 Task: Find connections with filter location Kūmher with filter topic #Feminismwith filter profile language English with filter current company Merino Consulting Services with filter school College of Commerce with filter industry Specialty Trade Contractors with filter service category NotaryOnline Research with filter keywords title Graphic Designer
Action: Mouse moved to (308, 225)
Screenshot: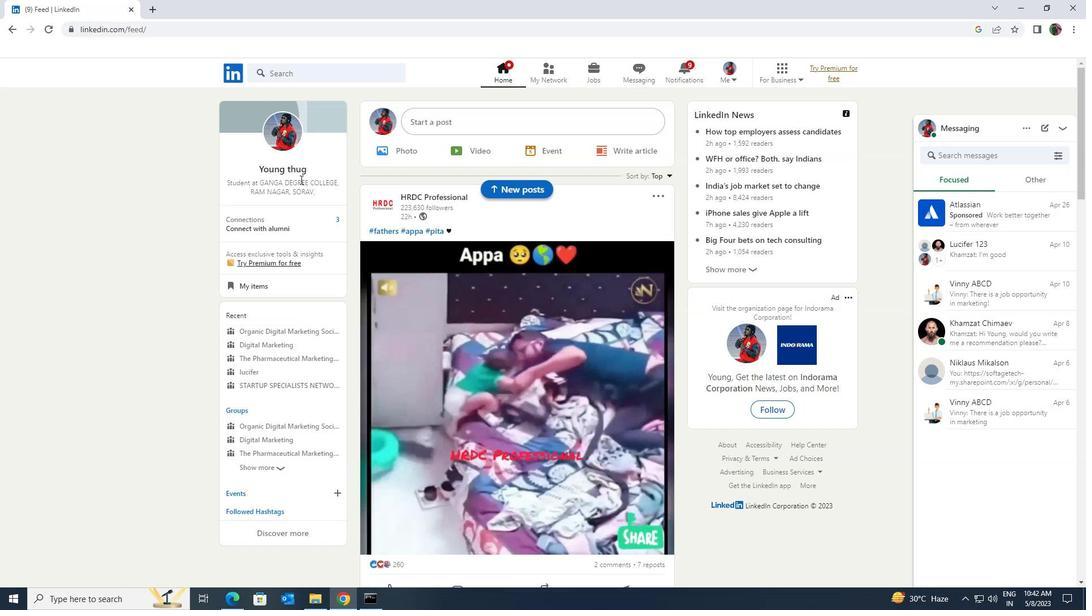 
Action: Mouse pressed left at (308, 225)
Screenshot: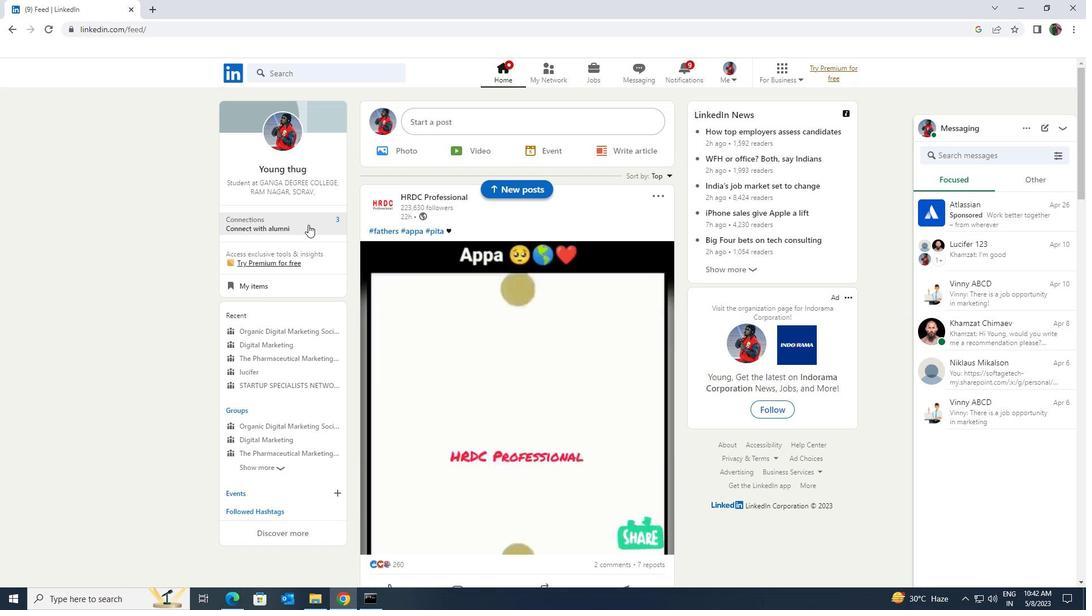 
Action: Mouse moved to (299, 141)
Screenshot: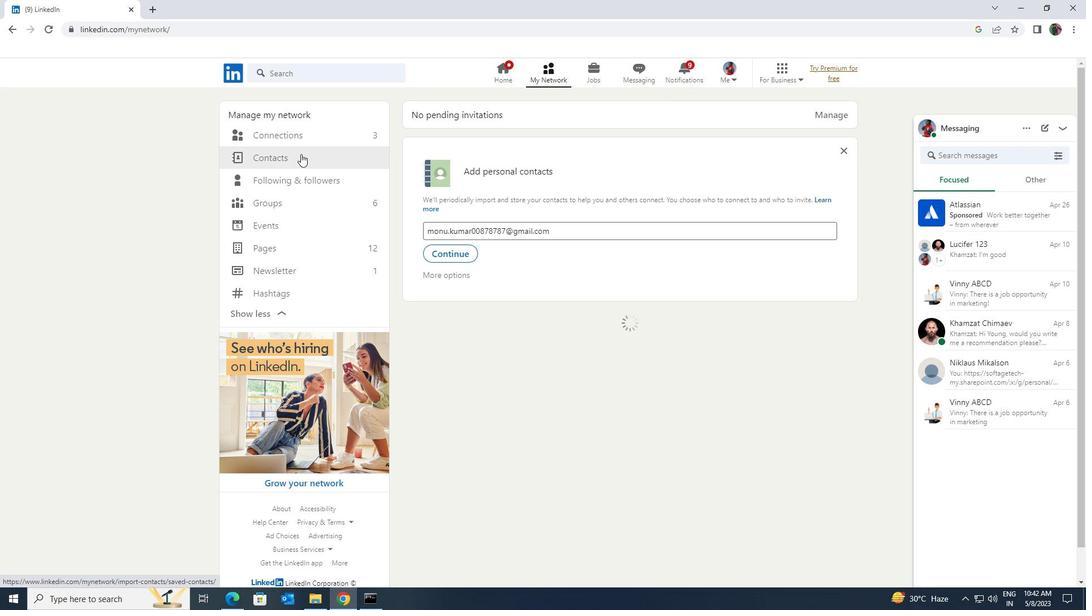 
Action: Mouse pressed left at (299, 141)
Screenshot: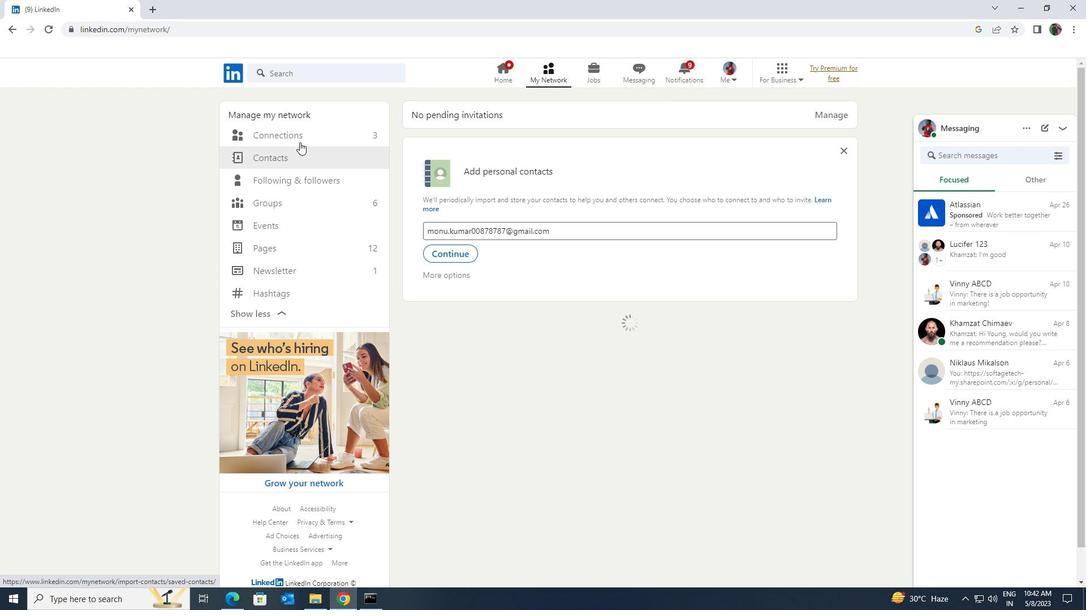 
Action: Mouse moved to (605, 140)
Screenshot: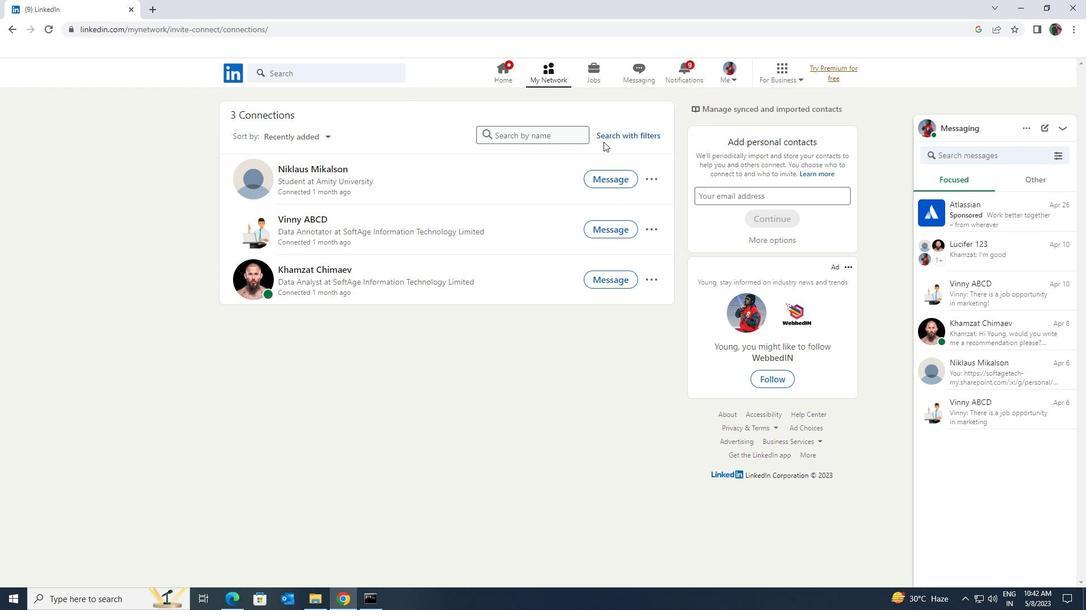 
Action: Mouse pressed left at (605, 140)
Screenshot: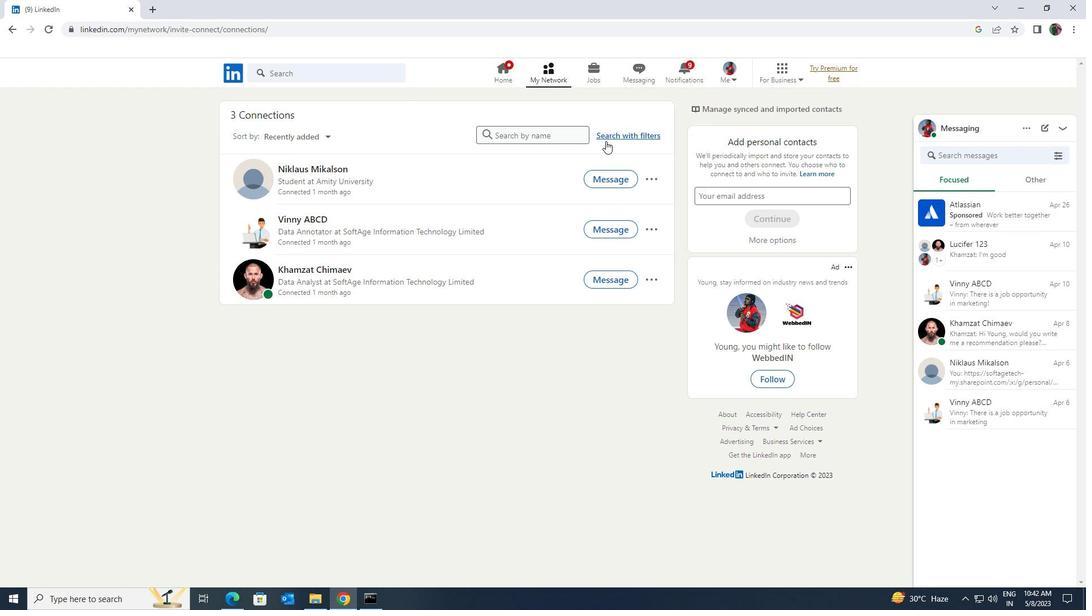 
Action: Mouse moved to (583, 109)
Screenshot: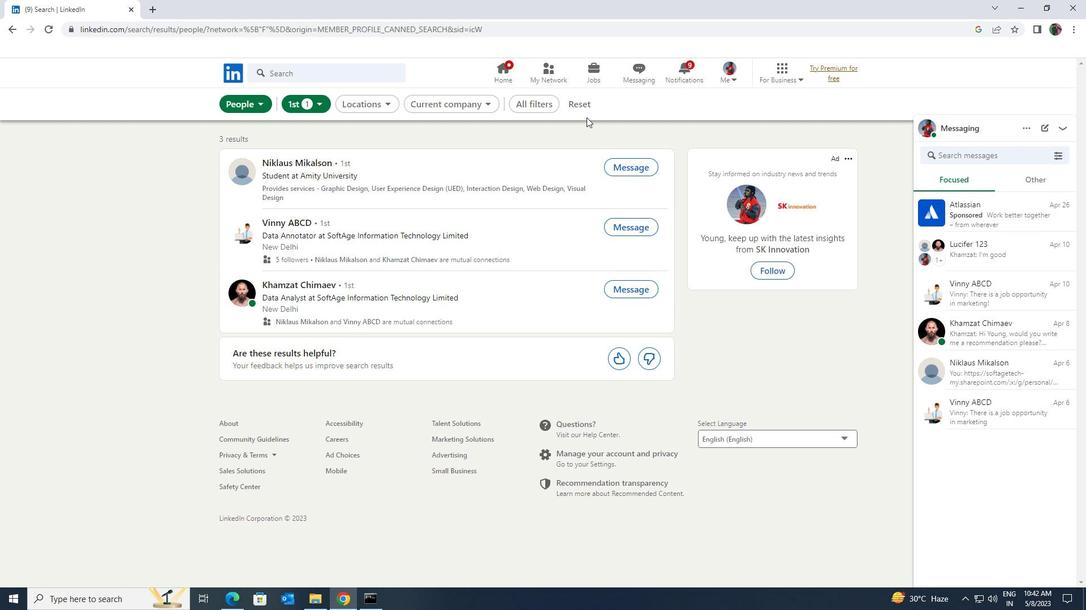 
Action: Mouse pressed left at (583, 109)
Screenshot: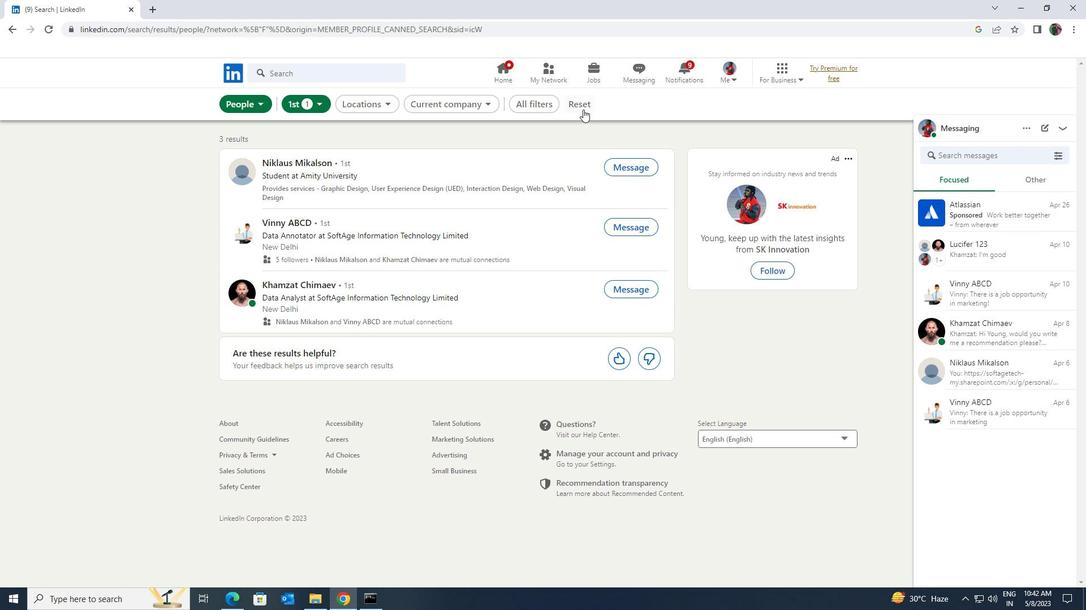 
Action: Mouse moved to (573, 108)
Screenshot: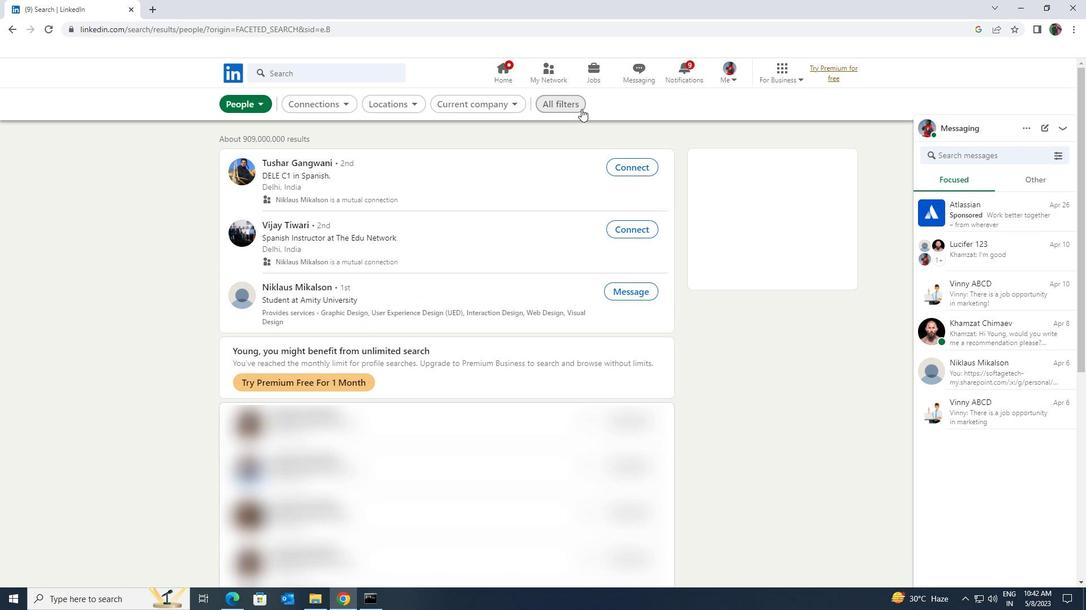 
Action: Mouse pressed left at (573, 108)
Screenshot: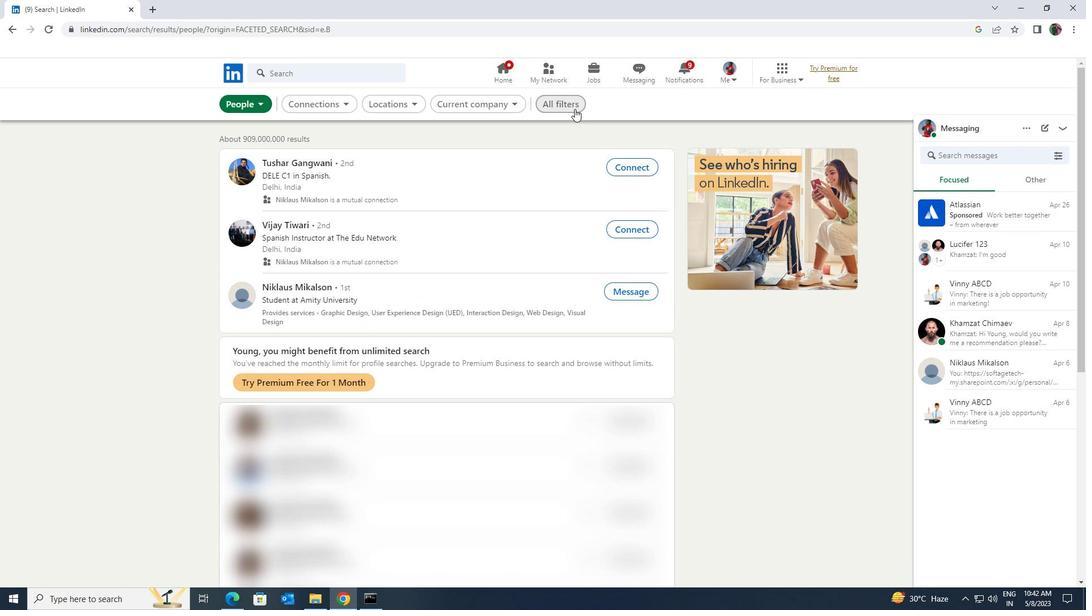 
Action: Mouse moved to (962, 449)
Screenshot: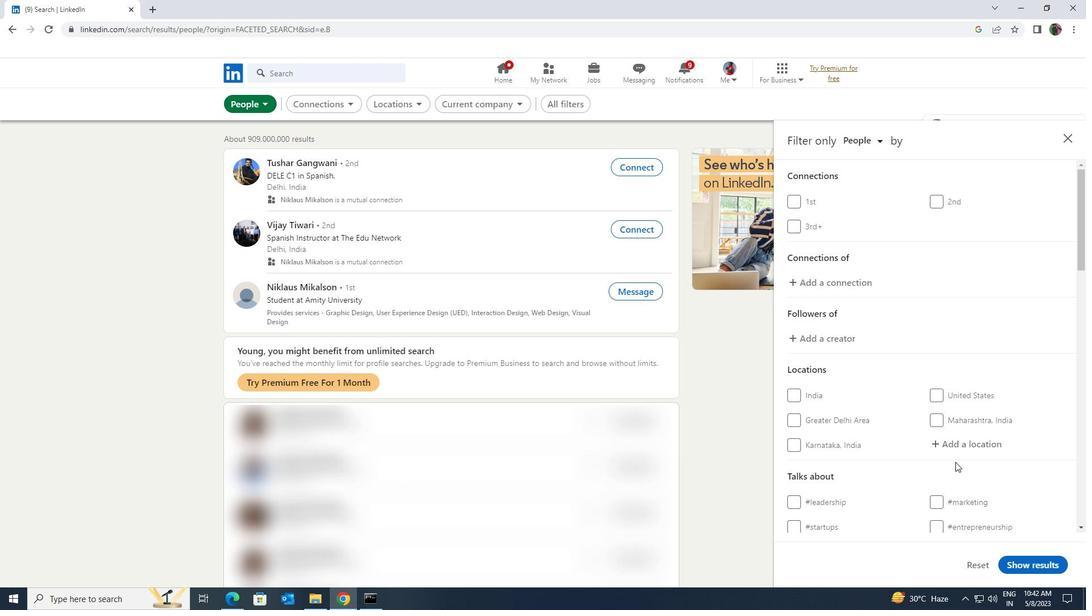 
Action: Mouse pressed left at (962, 449)
Screenshot: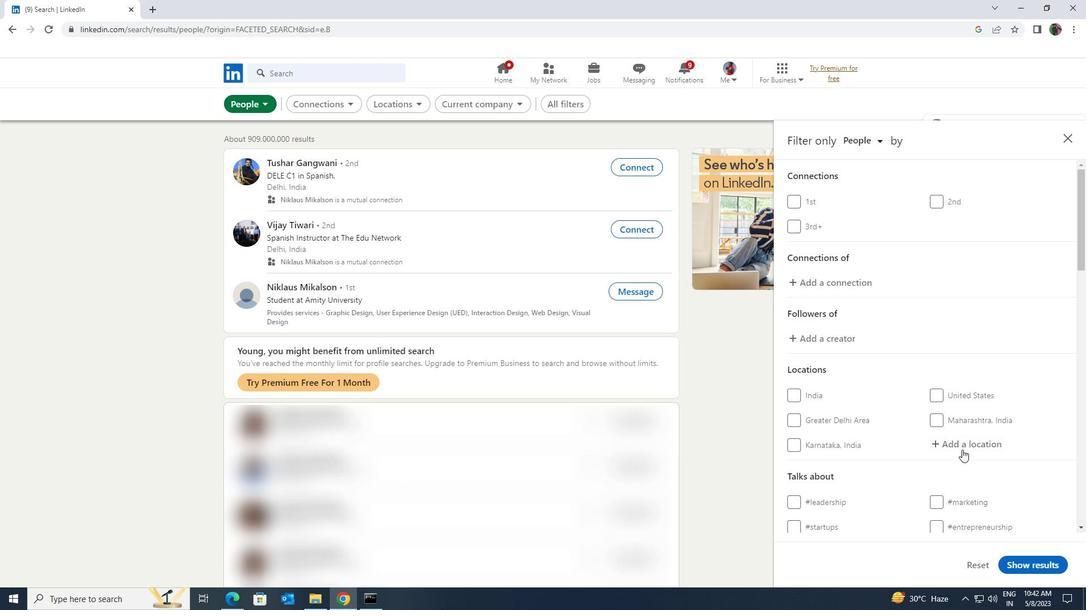 
Action: Mouse moved to (963, 449)
Screenshot: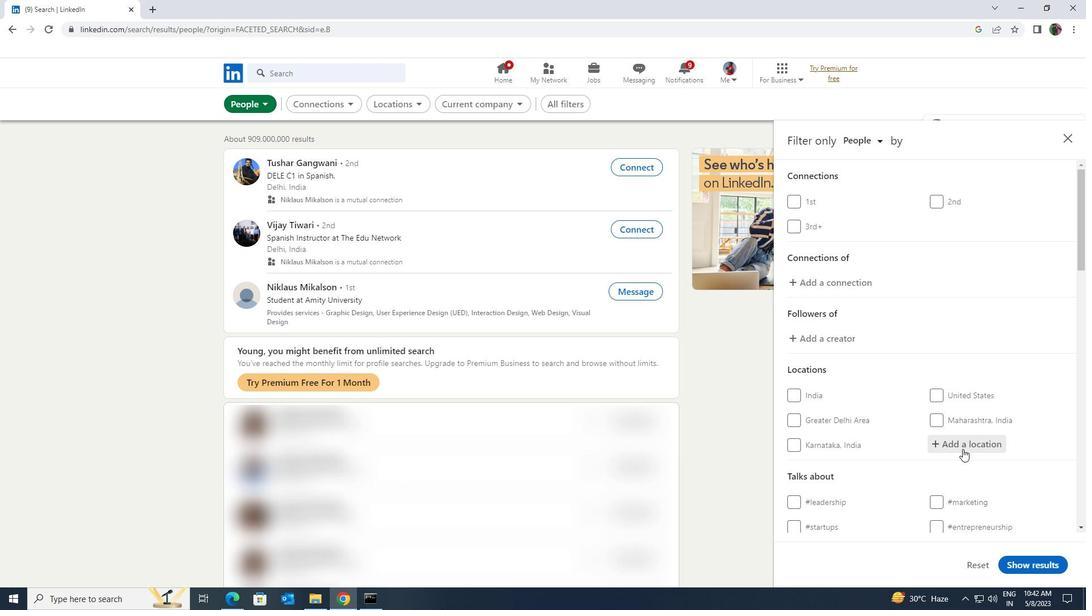 
Action: Key pressed <Key.shift>KUMHER
Screenshot: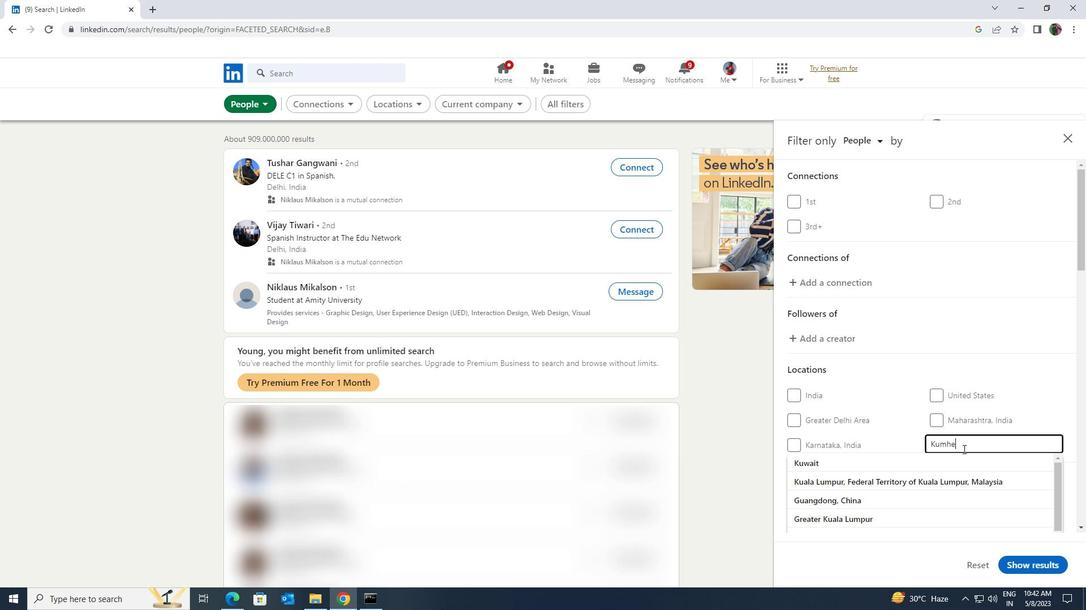 
Action: Mouse moved to (959, 466)
Screenshot: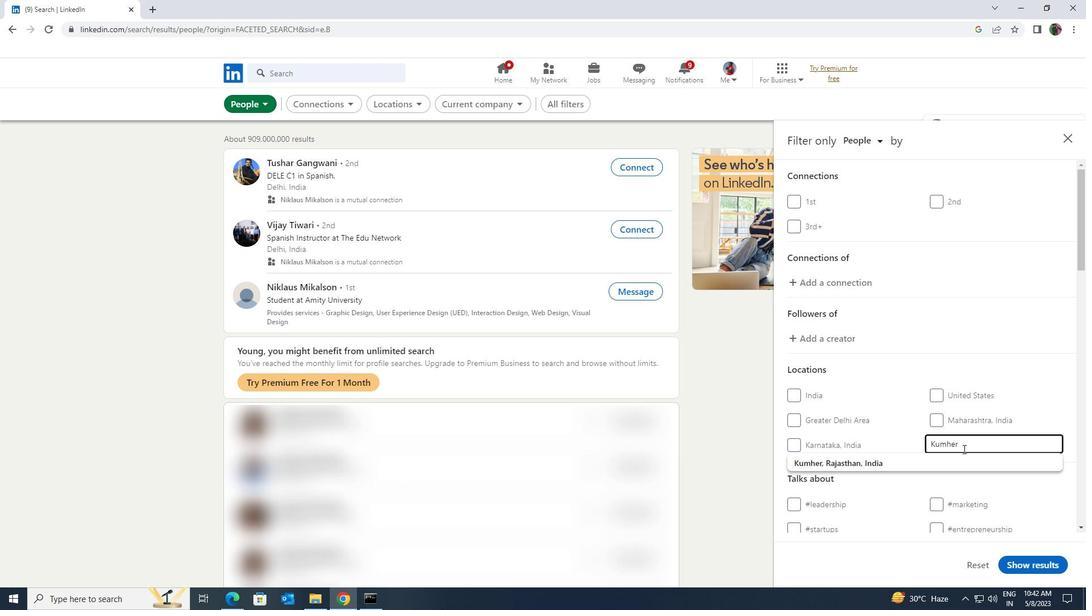 
Action: Mouse pressed left at (959, 466)
Screenshot: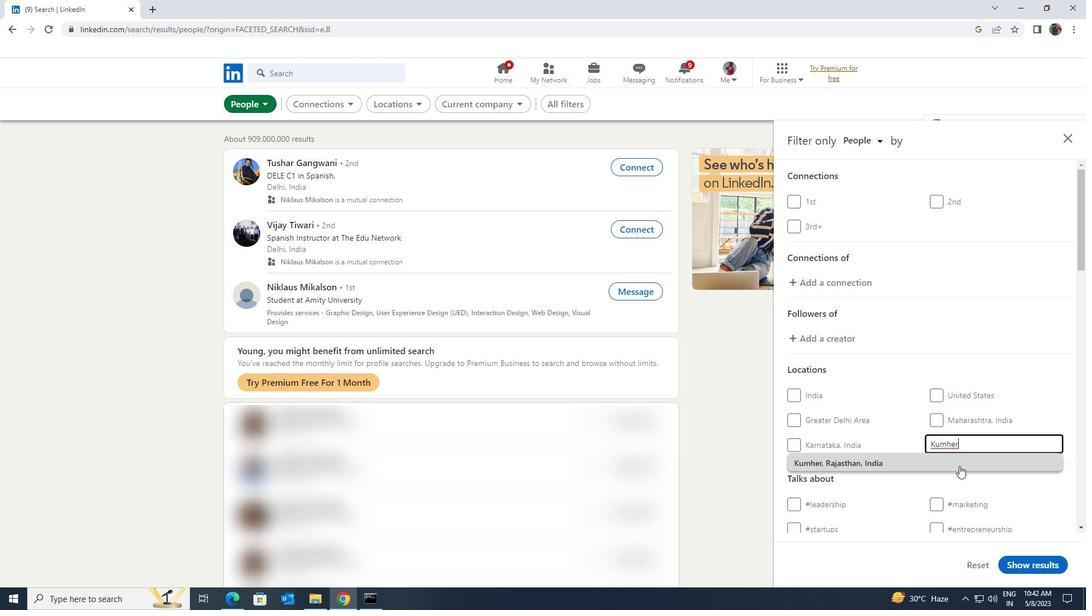 
Action: Mouse moved to (960, 467)
Screenshot: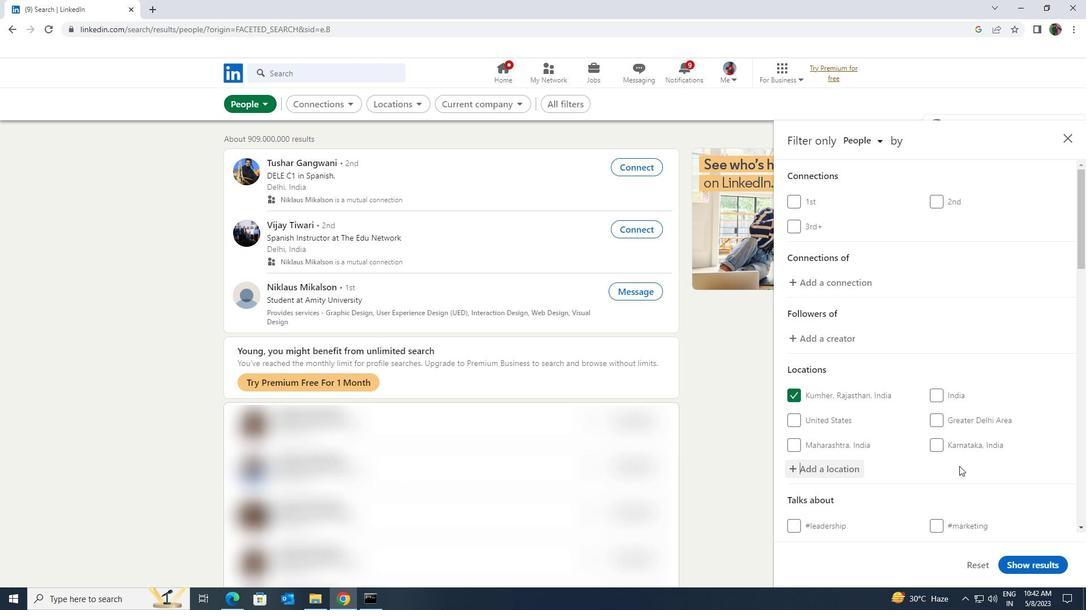 
Action: Mouse scrolled (960, 466) with delta (0, 0)
Screenshot: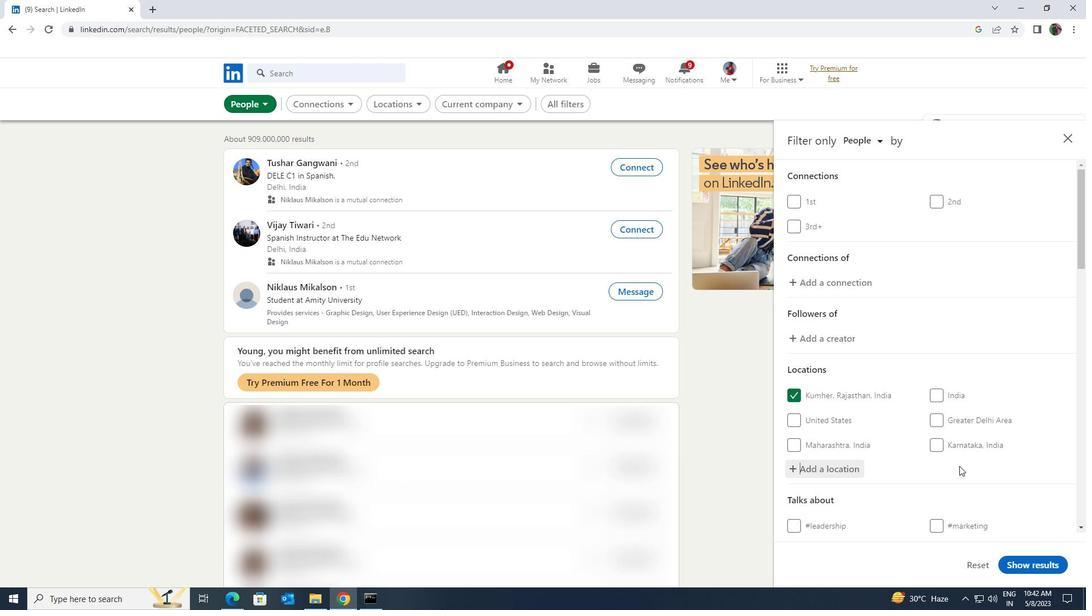 
Action: Mouse scrolled (960, 466) with delta (0, 0)
Screenshot: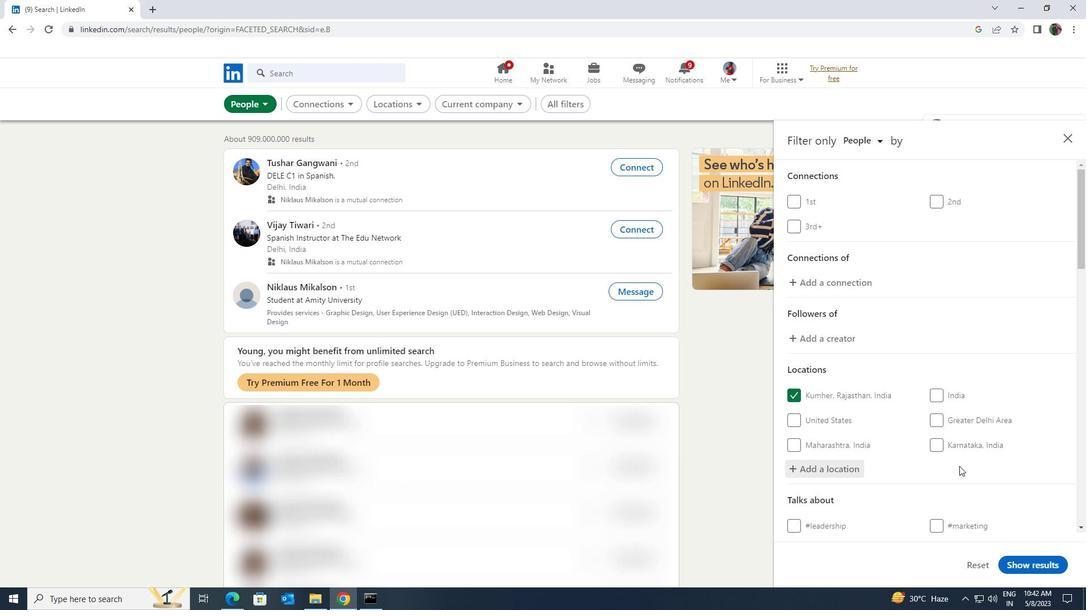 
Action: Mouse moved to (961, 466)
Screenshot: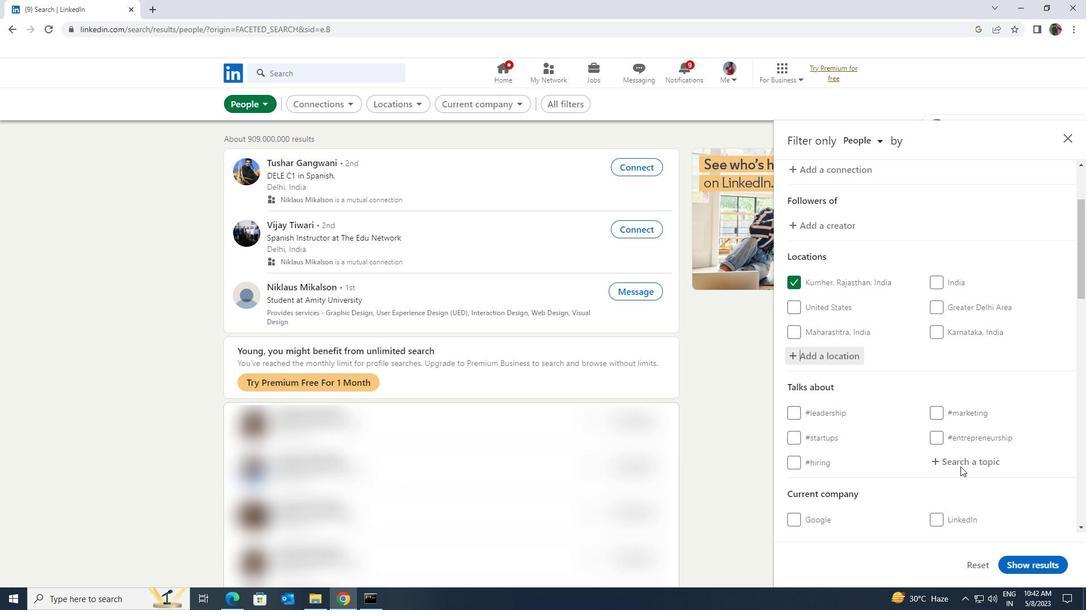 
Action: Mouse pressed left at (961, 466)
Screenshot: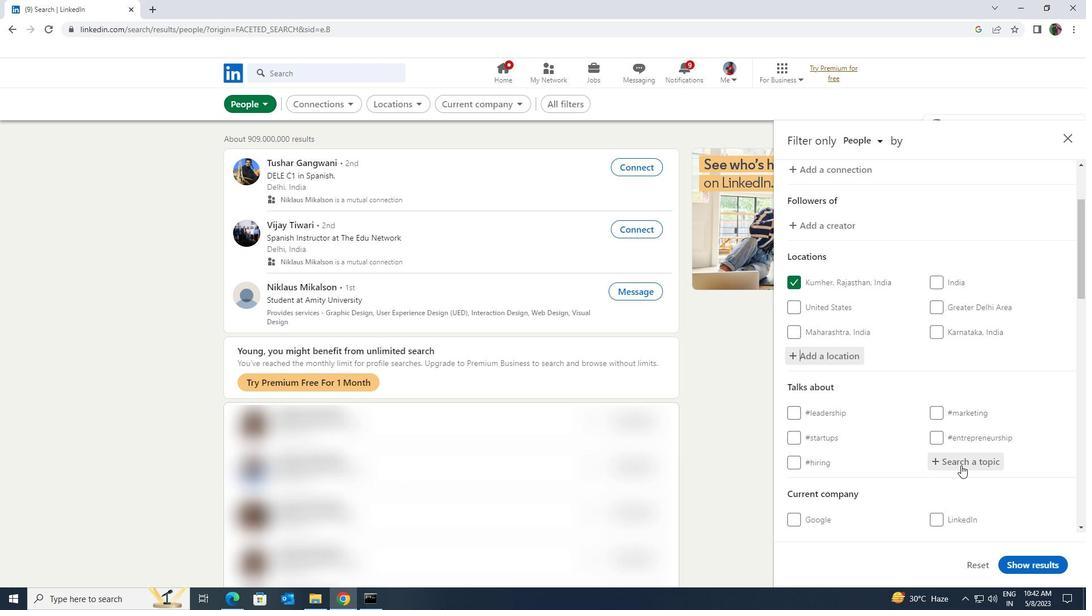 
Action: Key pressed <Key.shift><Key.shift><Key.shift><Key.shift><Key.shift><Key.shift><Key.shift><Key.shift><Key.shift>FEMINISM
Screenshot: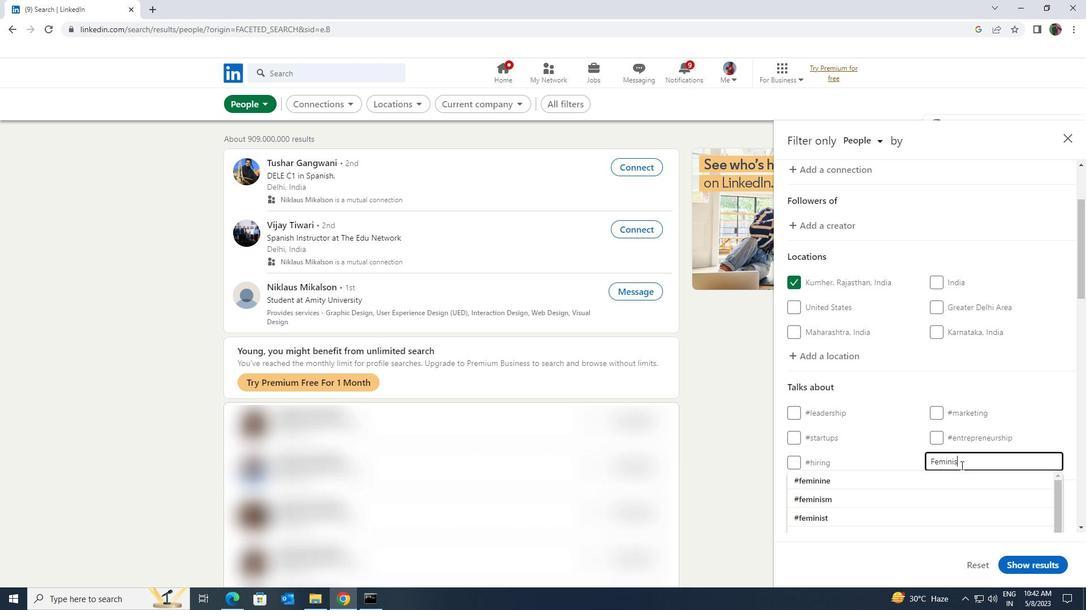 
Action: Mouse moved to (960, 472)
Screenshot: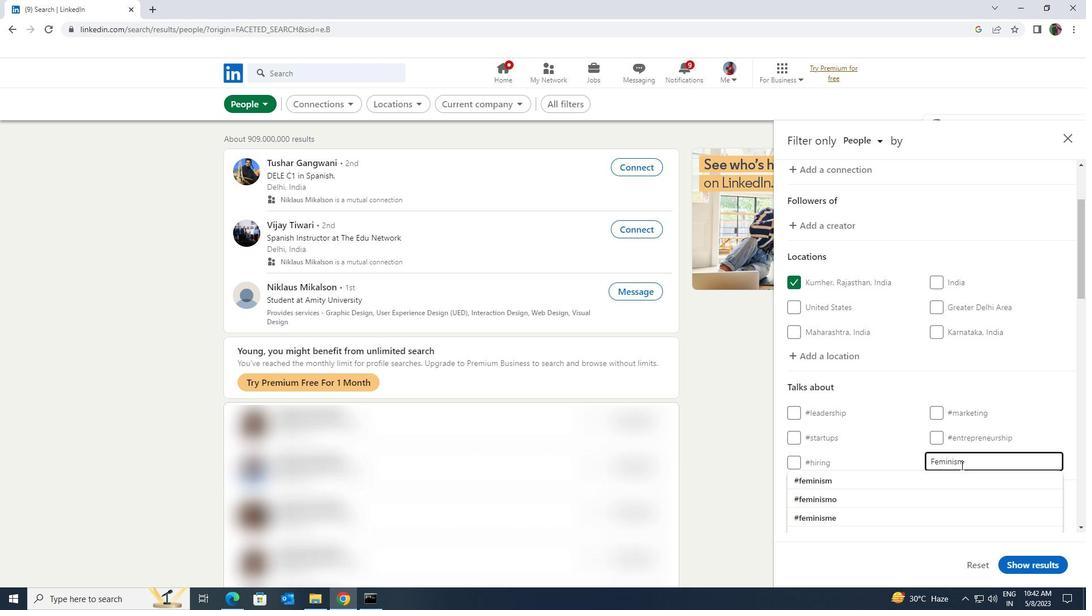 
Action: Mouse pressed left at (960, 472)
Screenshot: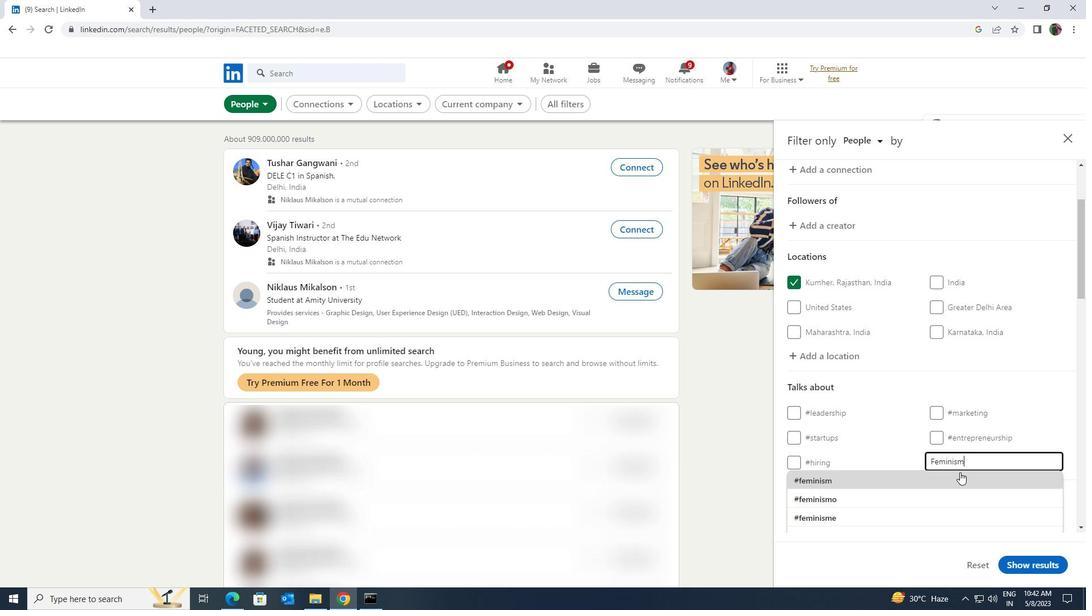 
Action: Mouse scrolled (960, 472) with delta (0, 0)
Screenshot: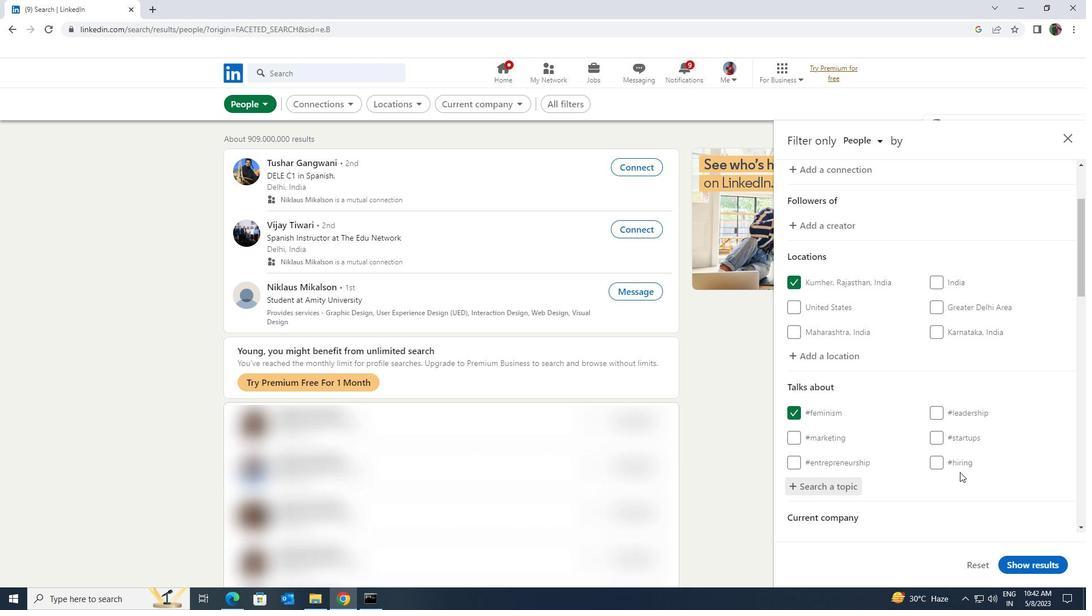 
Action: Mouse scrolled (960, 472) with delta (0, 0)
Screenshot: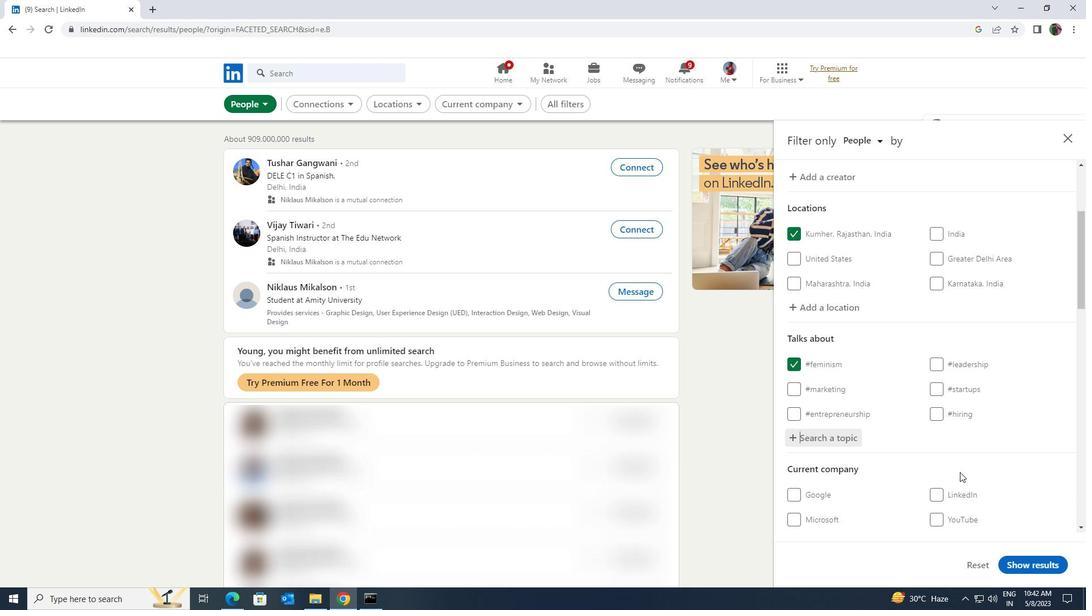 
Action: Mouse scrolled (960, 472) with delta (0, 0)
Screenshot: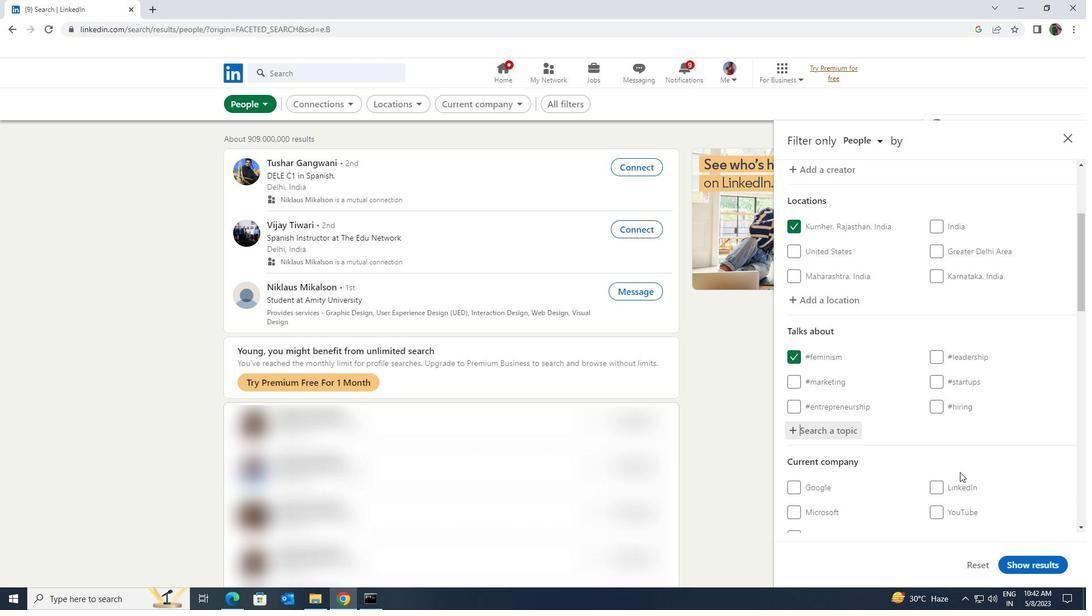 
Action: Mouse scrolled (960, 472) with delta (0, 0)
Screenshot: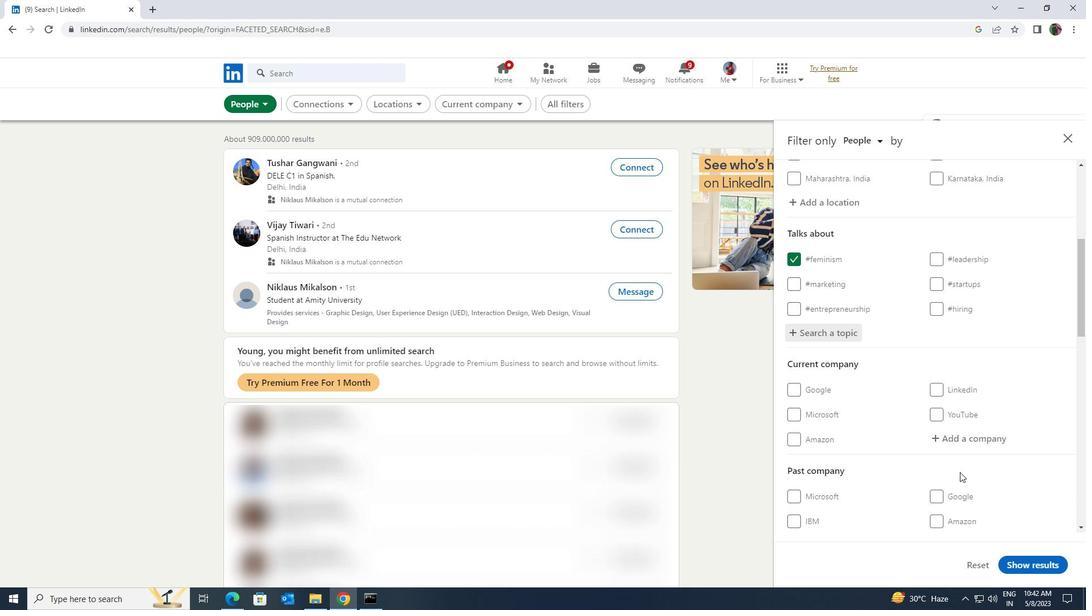
Action: Mouse scrolled (960, 472) with delta (0, 0)
Screenshot: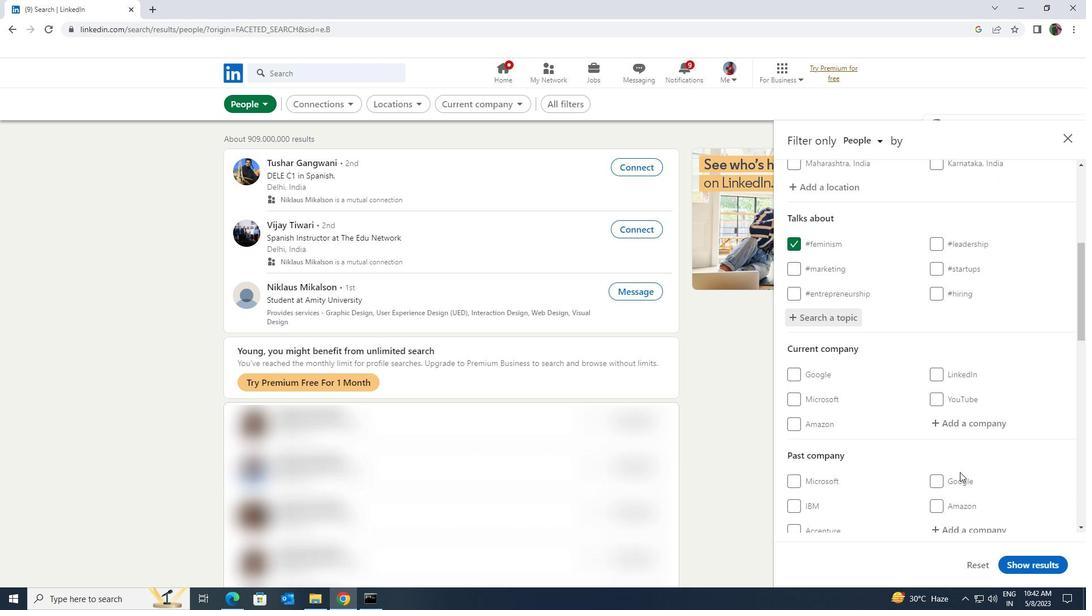 
Action: Mouse scrolled (960, 472) with delta (0, 0)
Screenshot: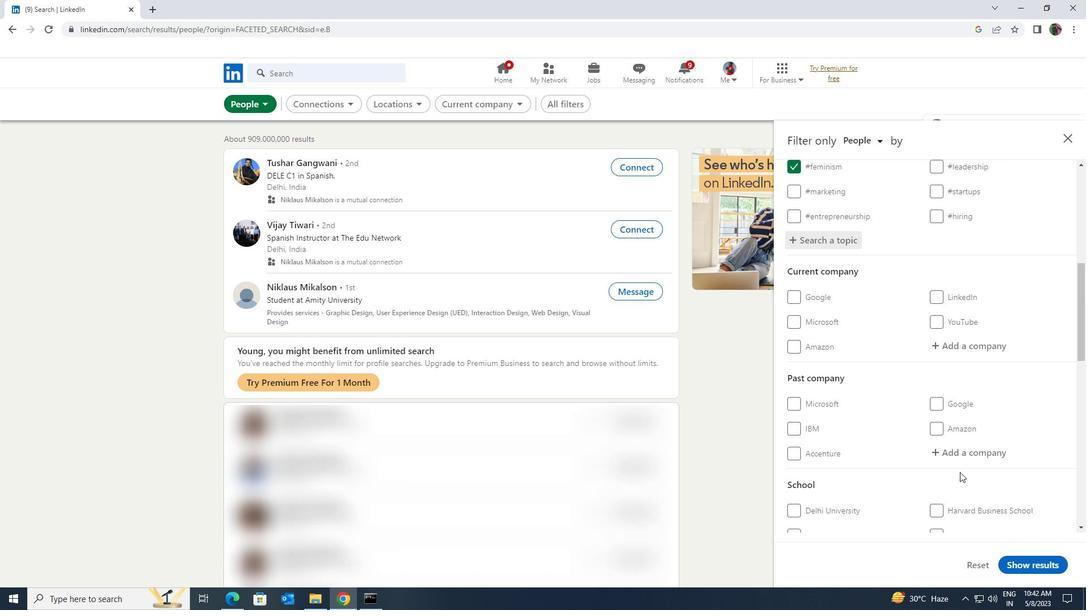 
Action: Mouse scrolled (960, 472) with delta (0, 0)
Screenshot: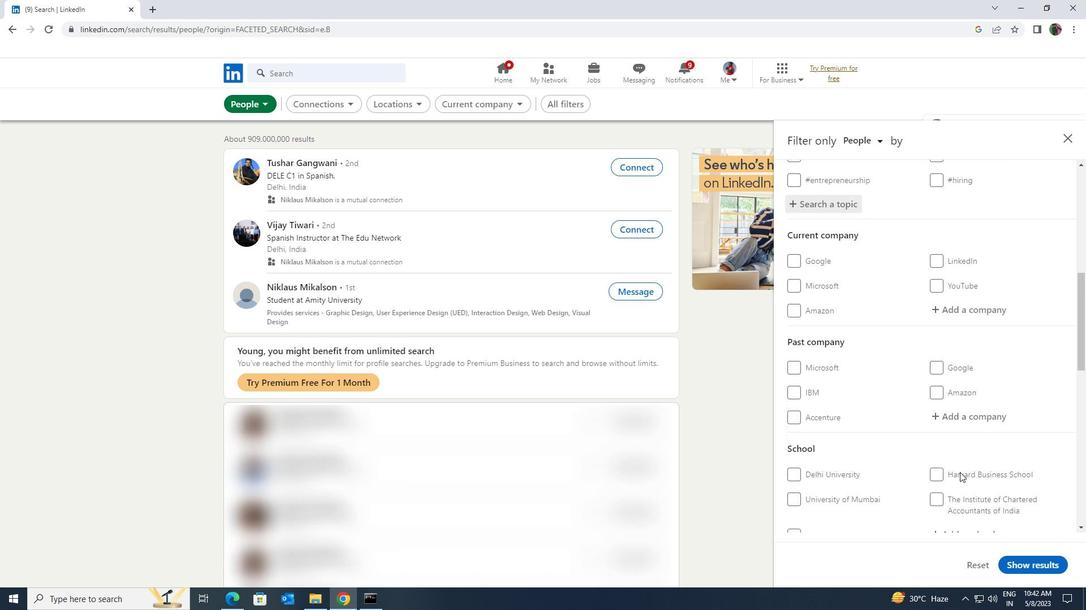
Action: Mouse scrolled (960, 472) with delta (0, 0)
Screenshot: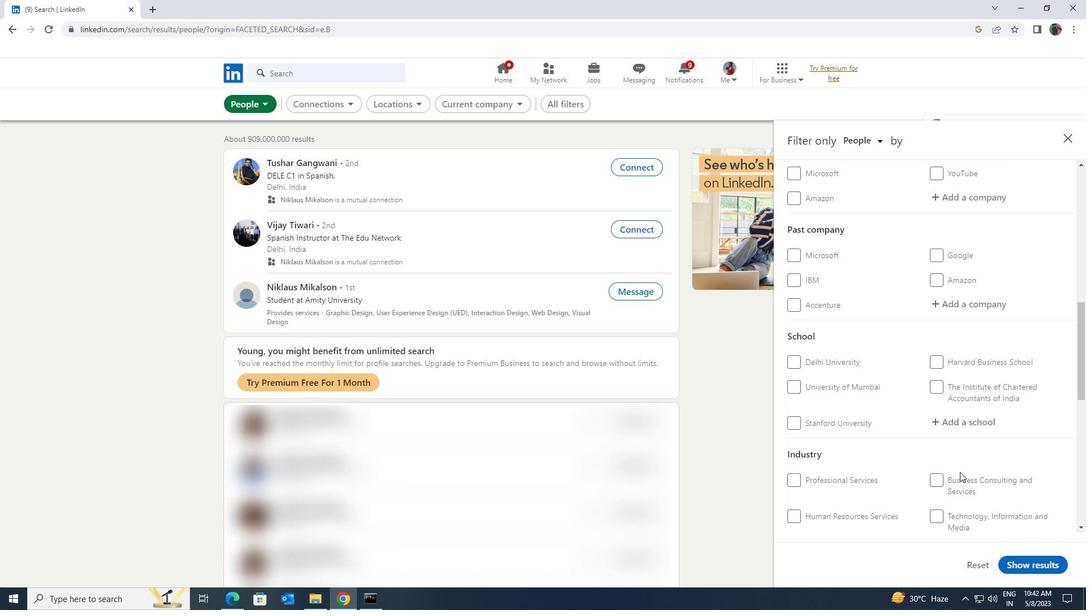 
Action: Mouse scrolled (960, 472) with delta (0, 0)
Screenshot: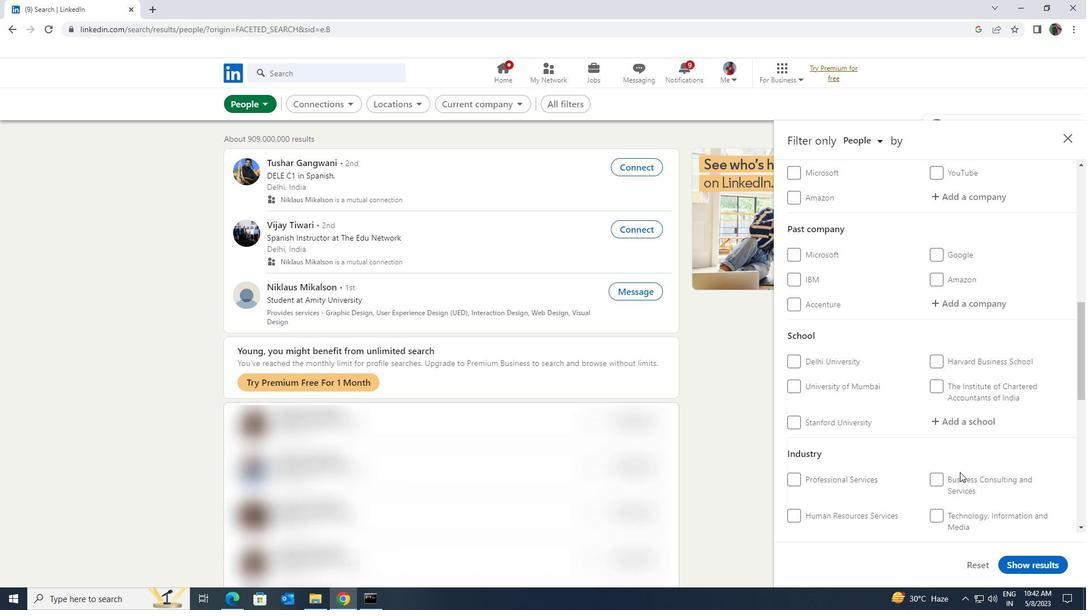 
Action: Mouse scrolled (960, 472) with delta (0, 0)
Screenshot: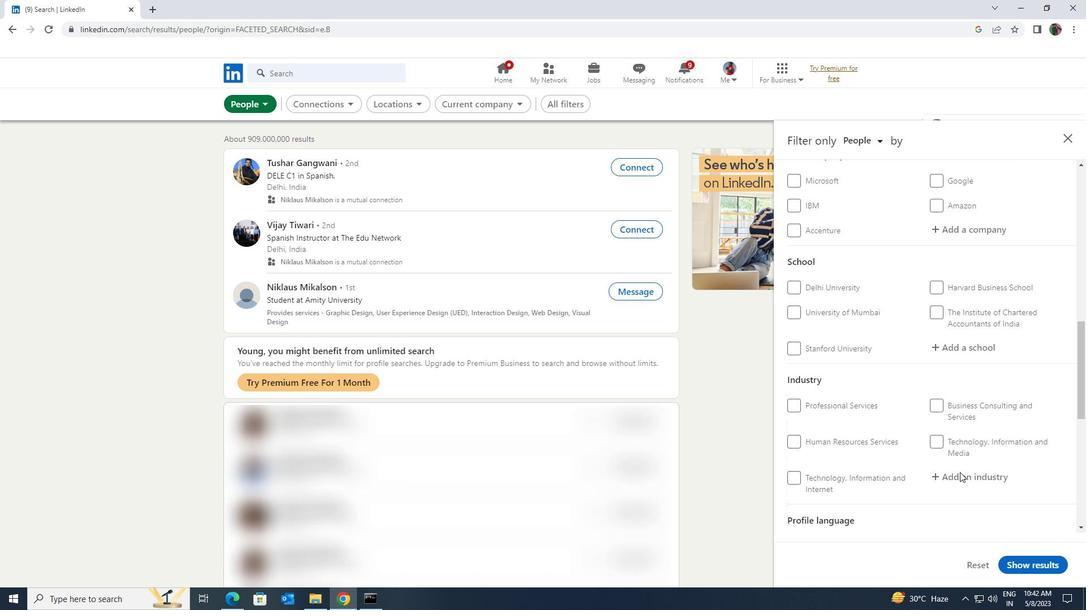 
Action: Mouse moved to (831, 452)
Screenshot: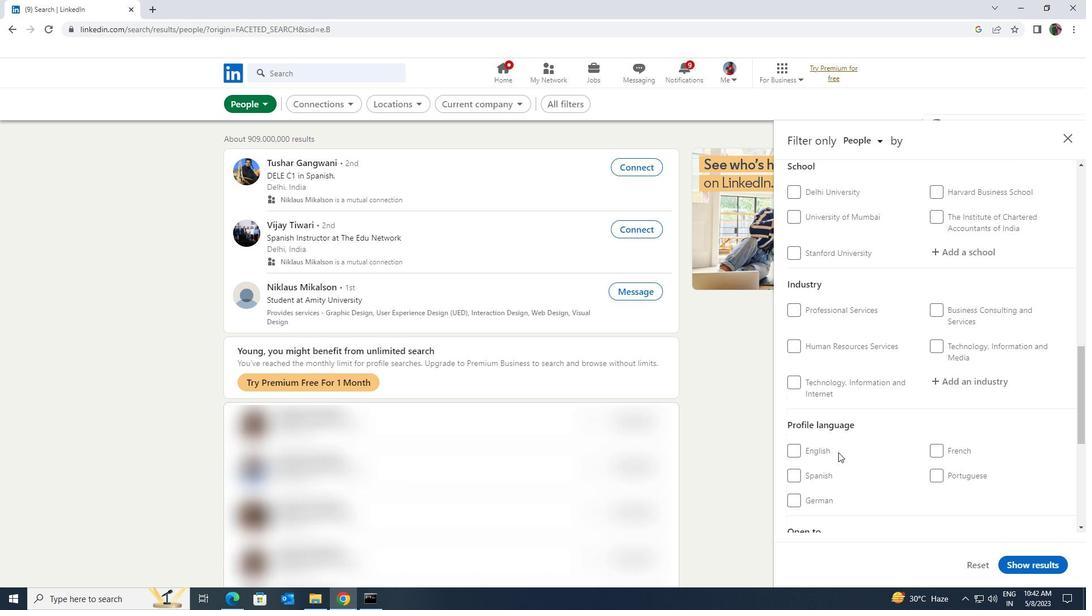 
Action: Mouse pressed left at (831, 452)
Screenshot: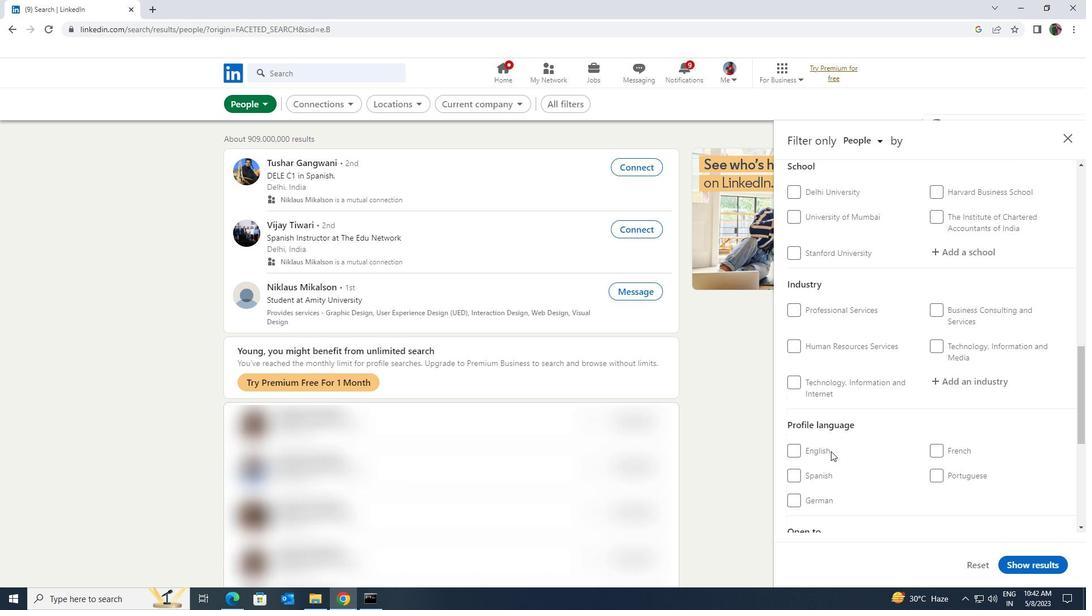 
Action: Mouse moved to (818, 452)
Screenshot: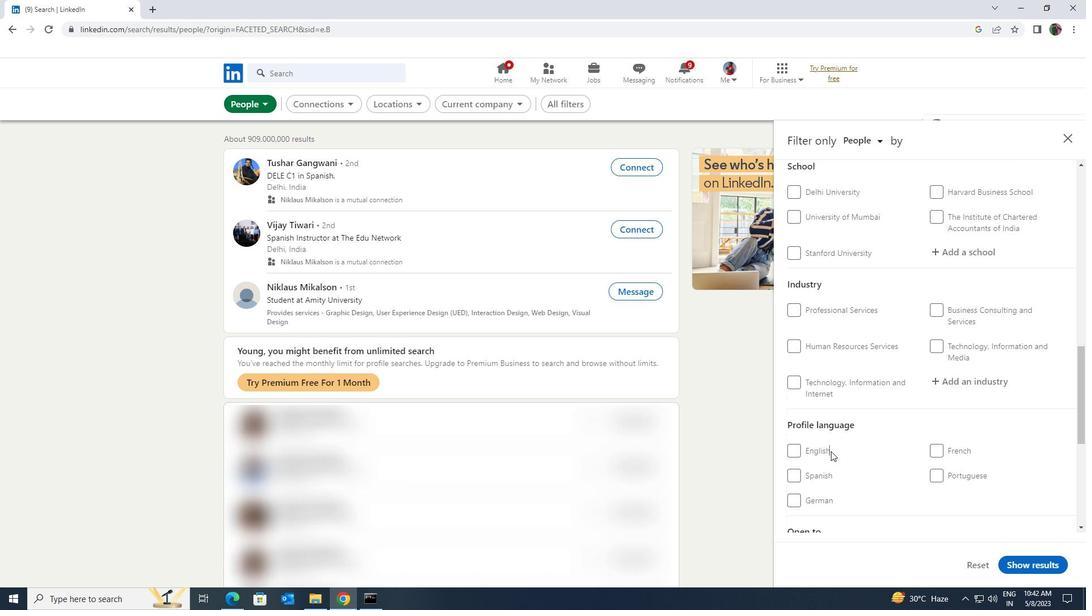 
Action: Mouse pressed left at (818, 452)
Screenshot: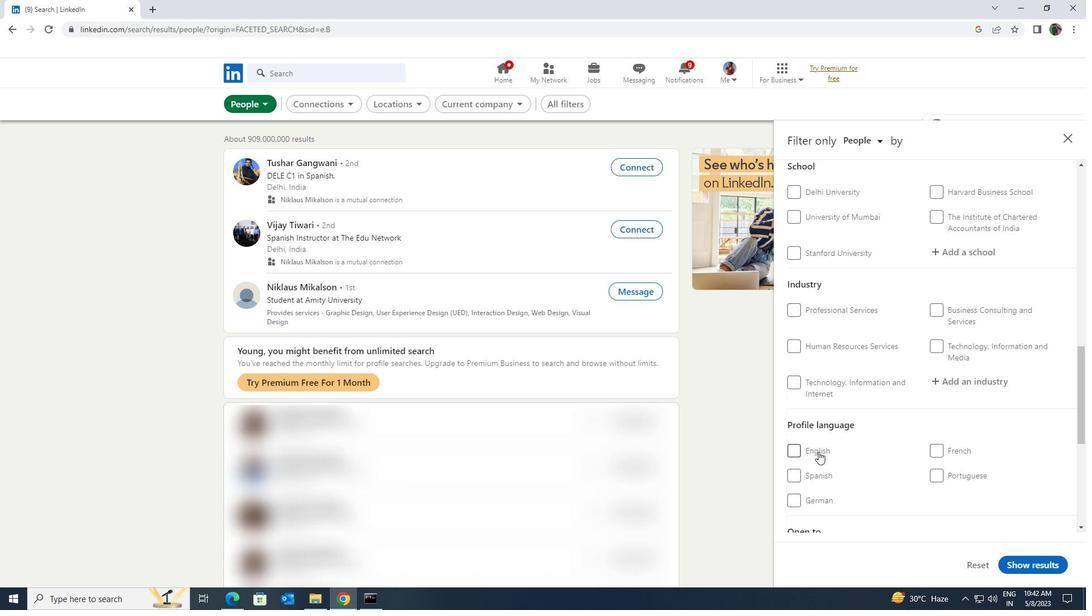 
Action: Mouse moved to (858, 459)
Screenshot: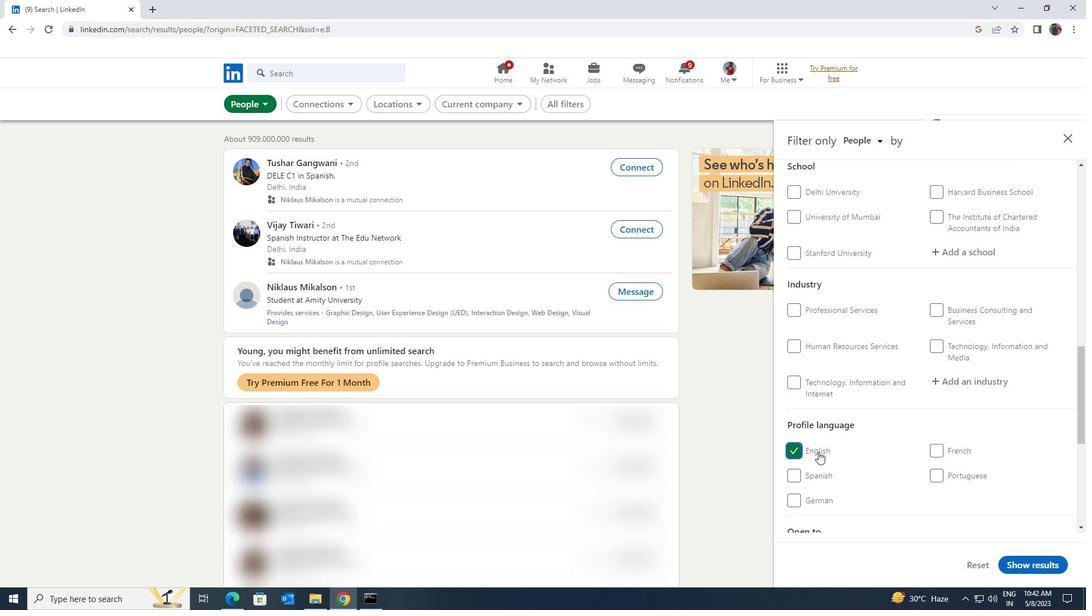 
Action: Mouse scrolled (858, 460) with delta (0, 0)
Screenshot: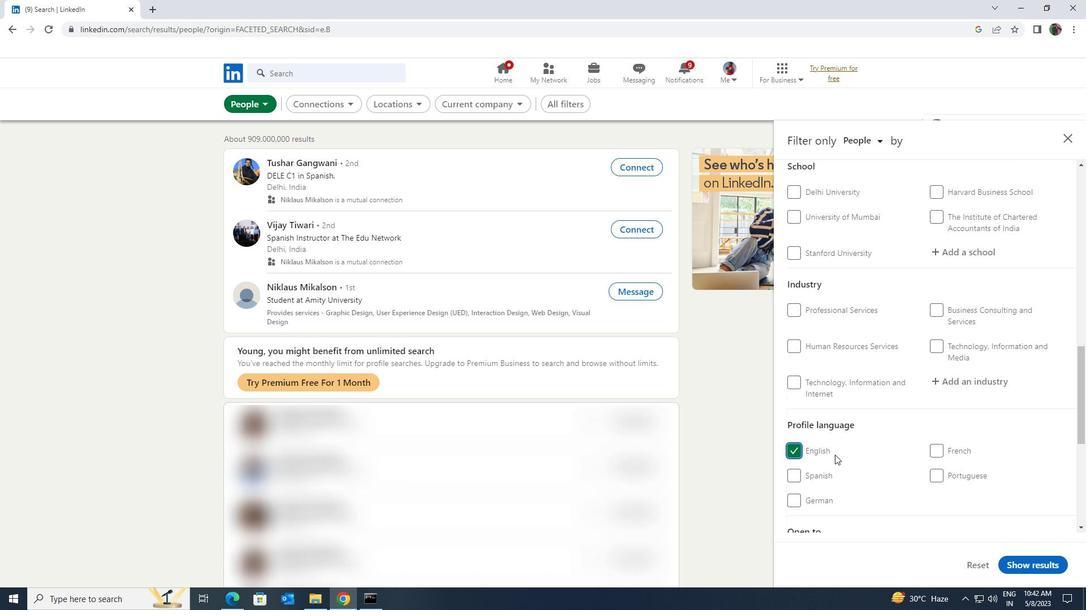 
Action: Mouse scrolled (858, 460) with delta (0, 0)
Screenshot: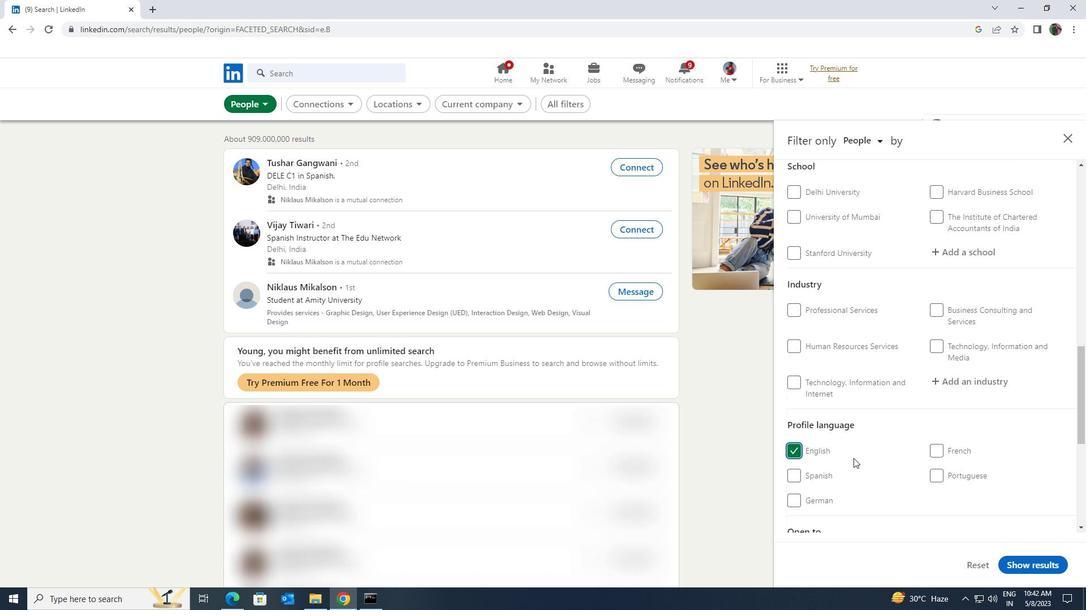 
Action: Mouse scrolled (858, 460) with delta (0, 0)
Screenshot: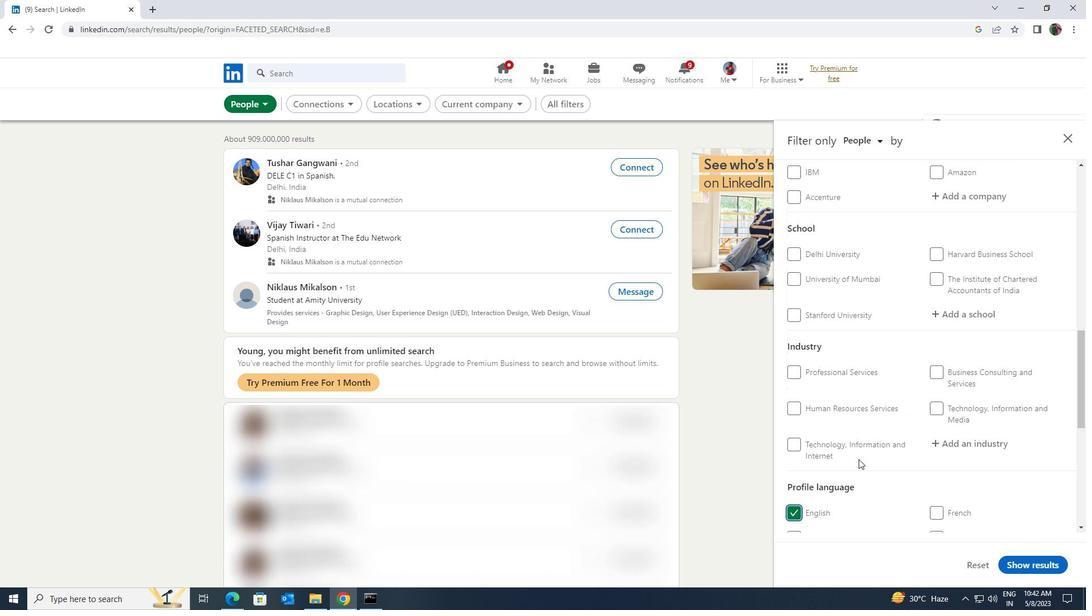 
Action: Mouse scrolled (858, 460) with delta (0, 0)
Screenshot: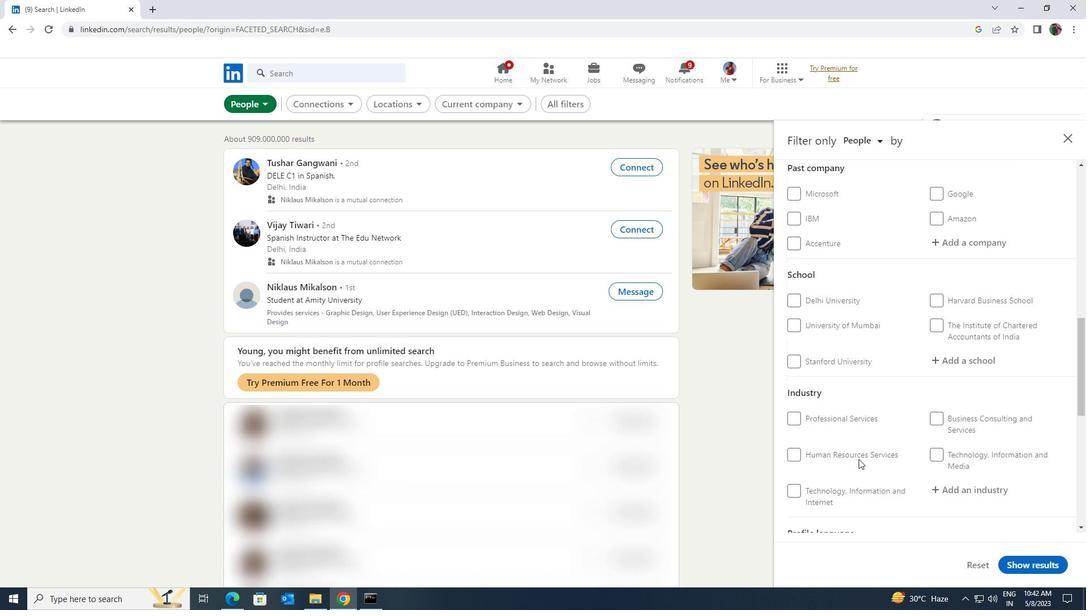 
Action: Mouse scrolled (858, 460) with delta (0, 0)
Screenshot: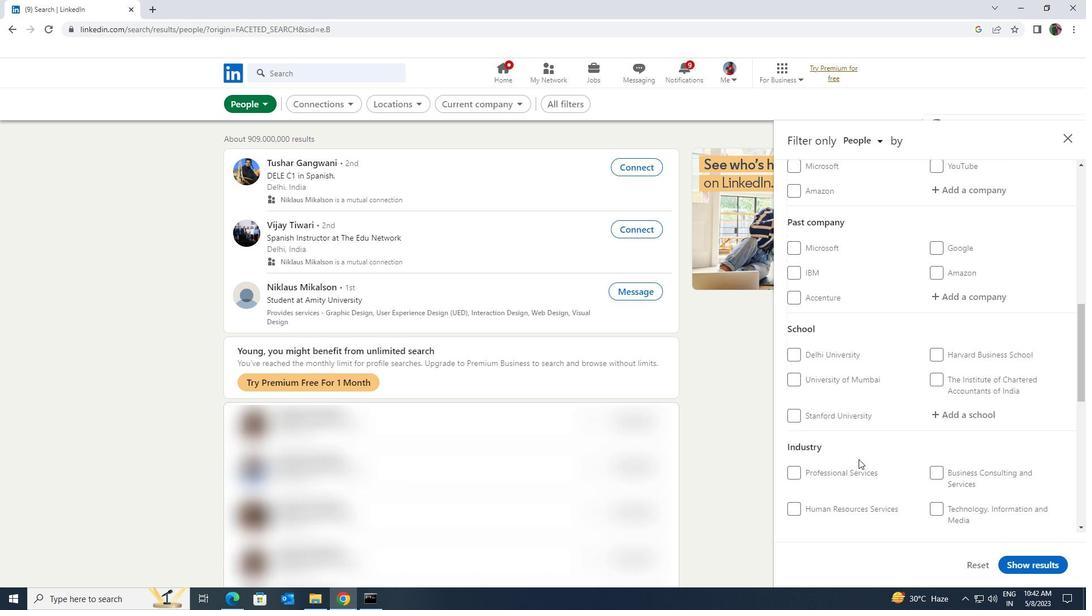 
Action: Mouse scrolled (858, 460) with delta (0, 0)
Screenshot: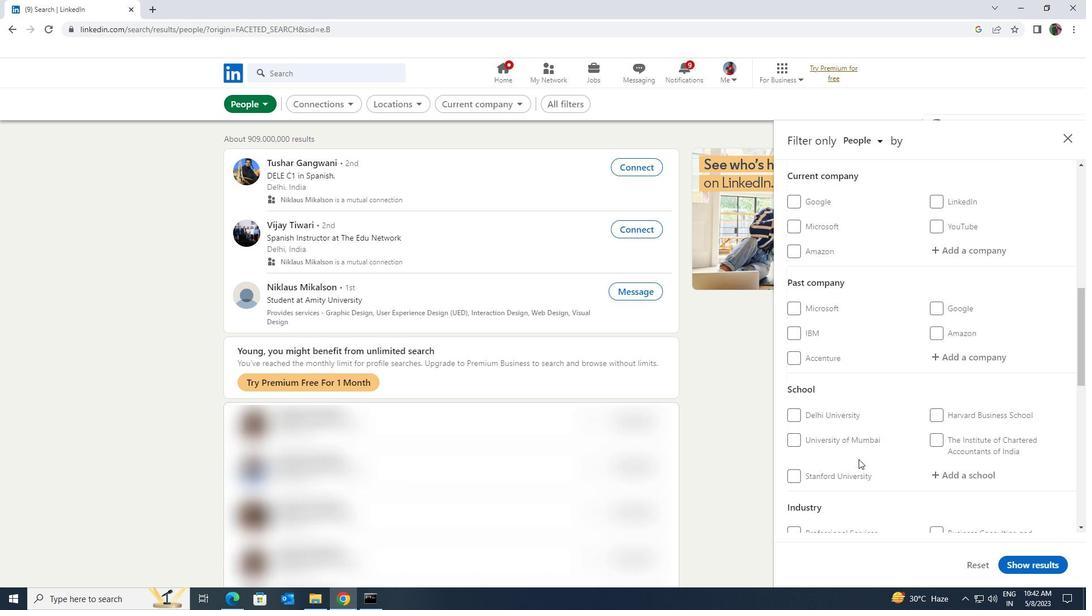 
Action: Mouse scrolled (858, 460) with delta (0, 0)
Screenshot: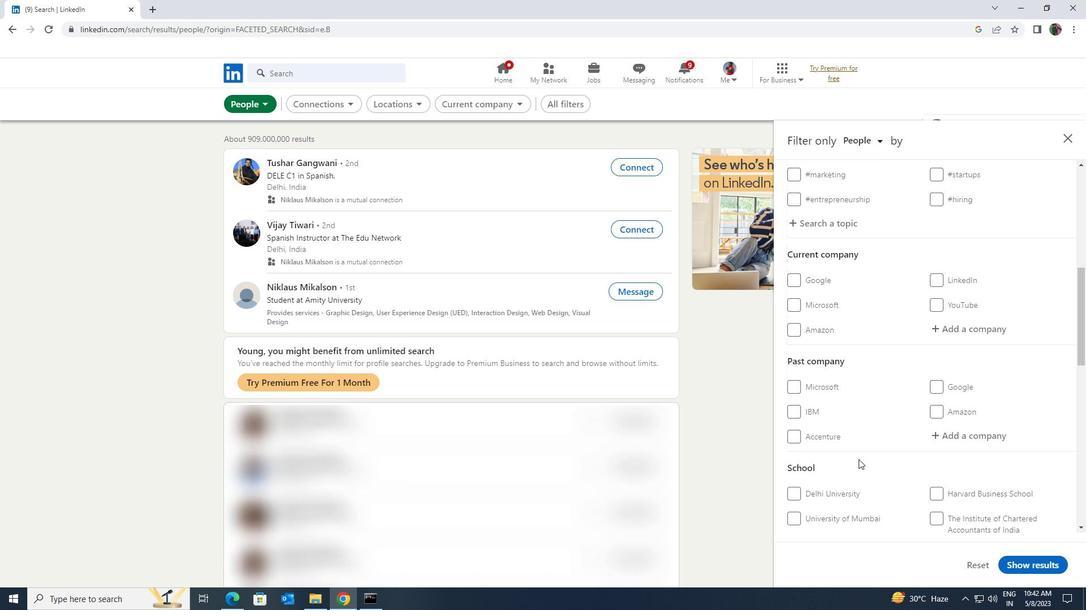 
Action: Mouse moved to (952, 427)
Screenshot: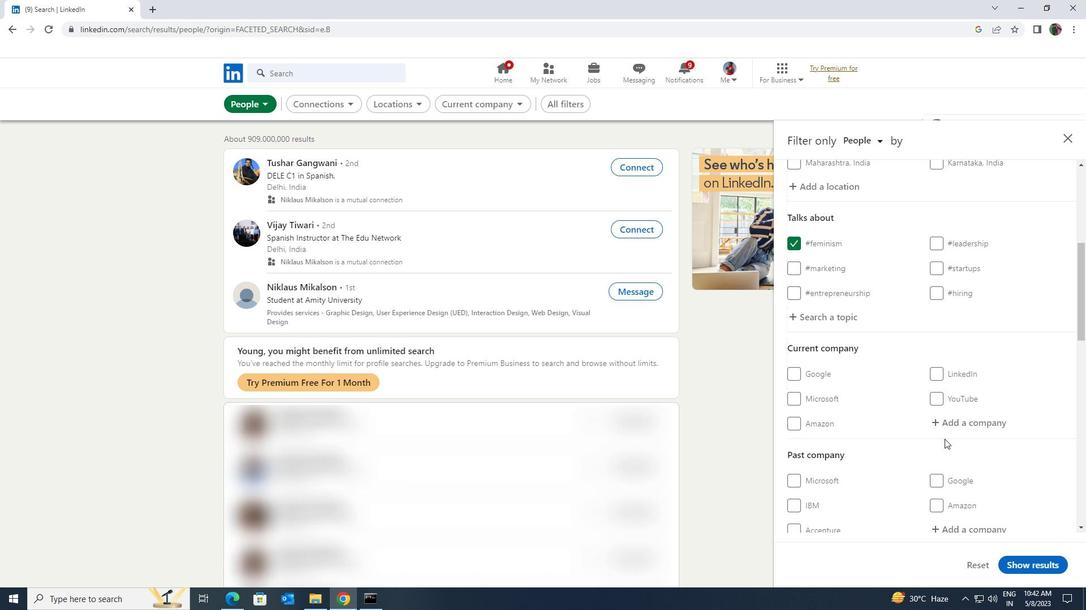 
Action: Mouse pressed left at (952, 427)
Screenshot: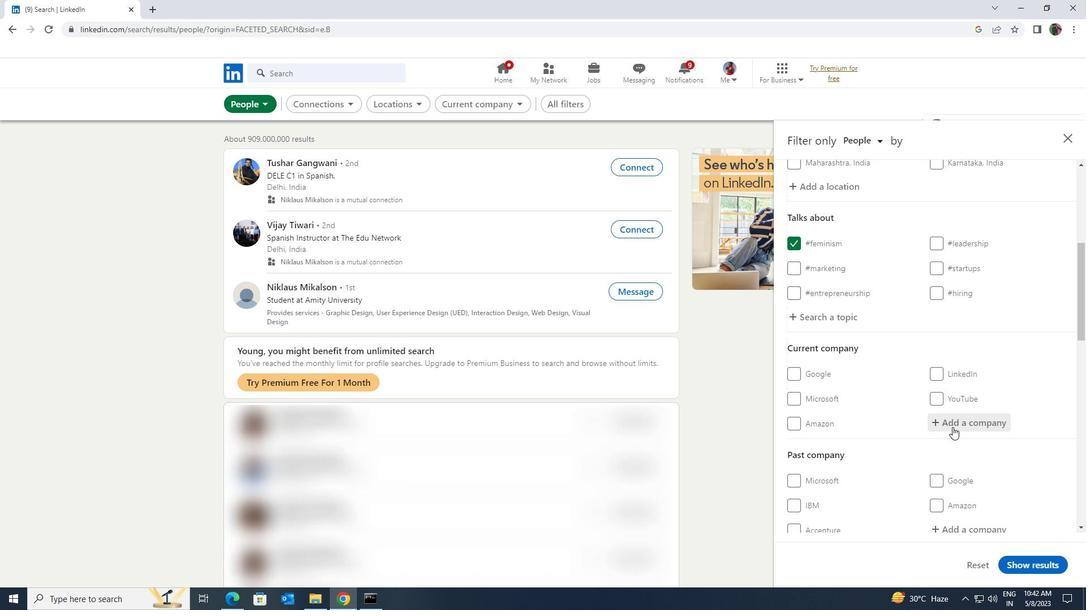 
Action: Key pressed <Key.shift><Key.shift><Key.shift><Key.shift>MERINO<Key.space><Key.shift>CON
Screenshot: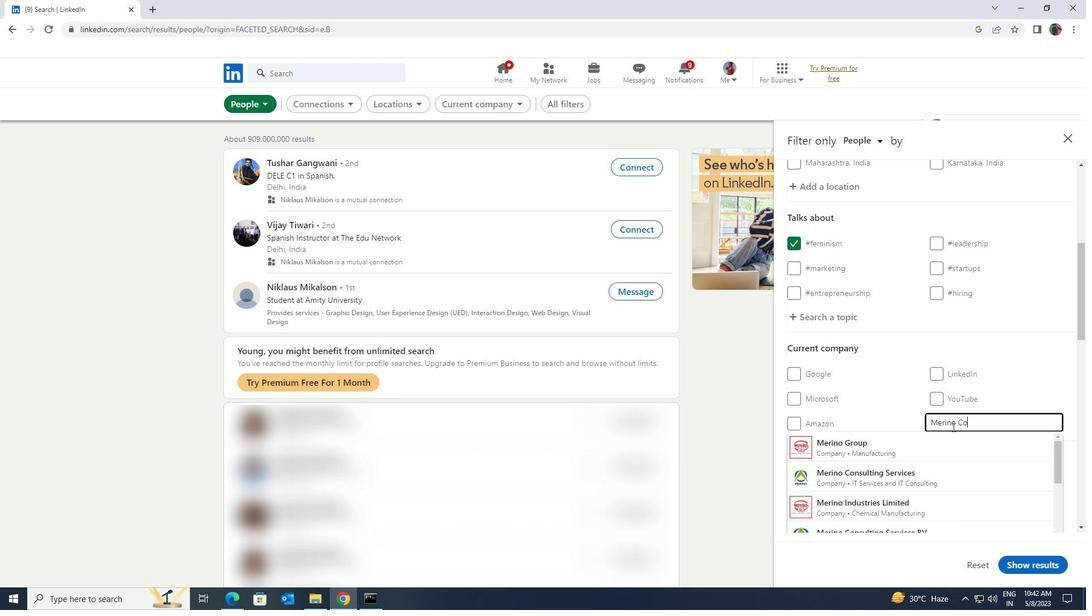 
Action: Mouse moved to (950, 441)
Screenshot: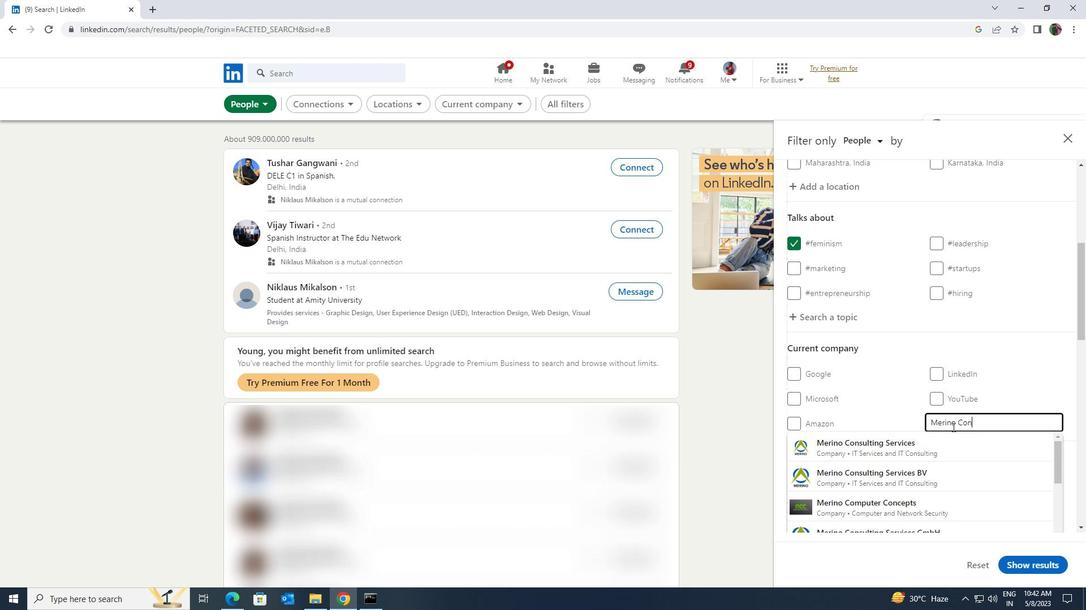 
Action: Mouse pressed left at (950, 441)
Screenshot: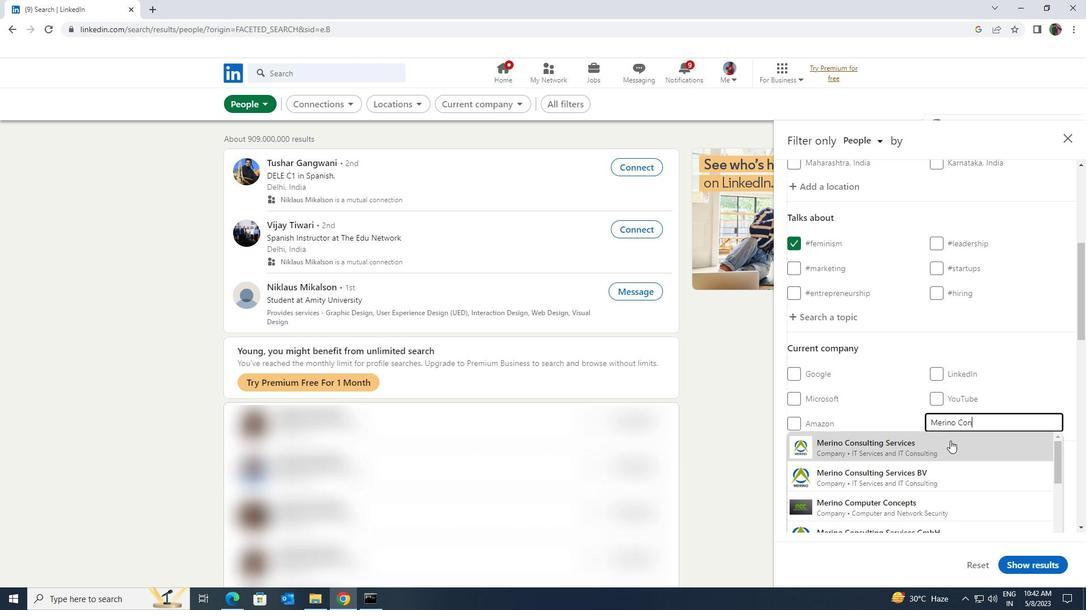 
Action: Mouse scrolled (950, 440) with delta (0, 0)
Screenshot: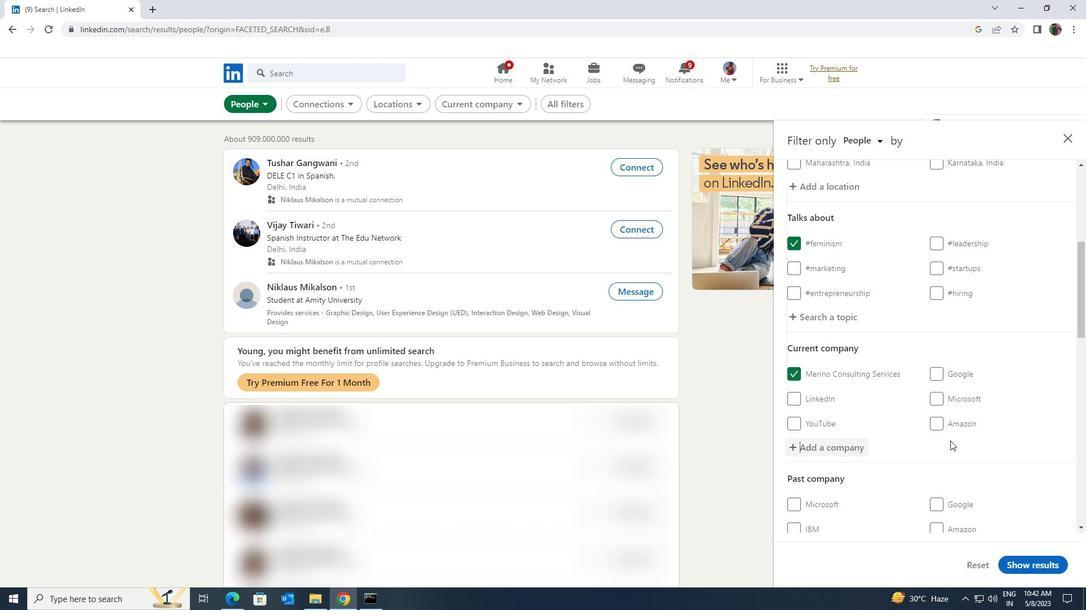 
Action: Mouse scrolled (950, 440) with delta (0, 0)
Screenshot: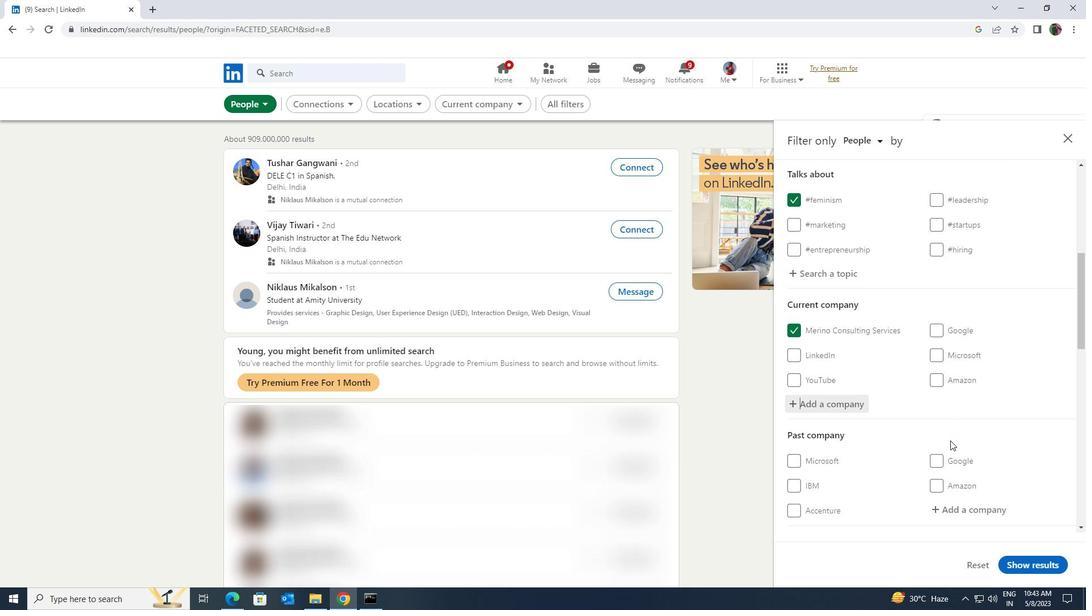 
Action: Mouse scrolled (950, 440) with delta (0, 0)
Screenshot: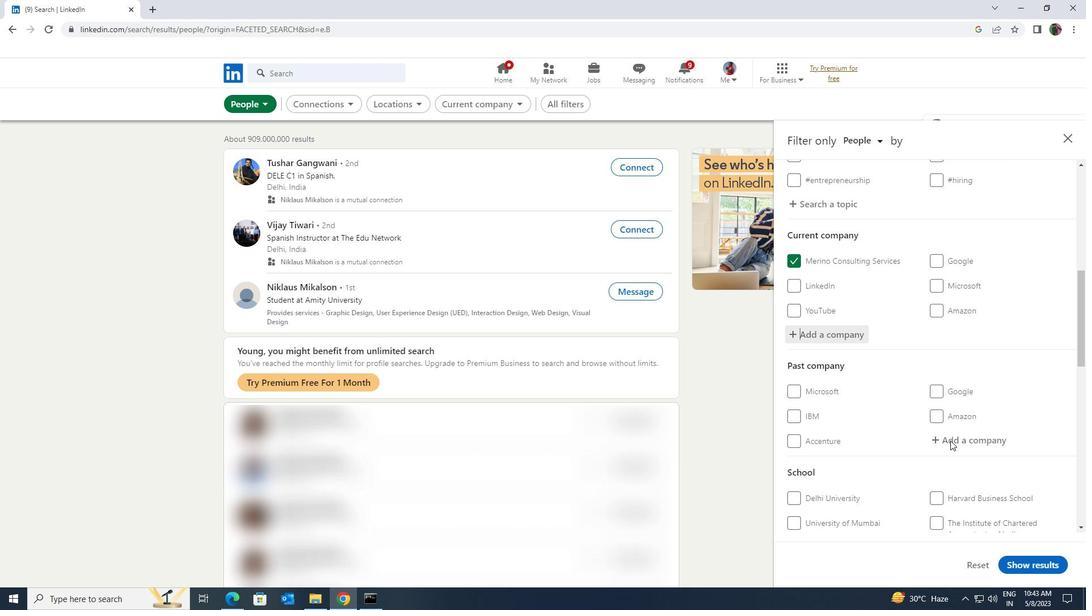 
Action: Mouse scrolled (950, 440) with delta (0, 0)
Screenshot: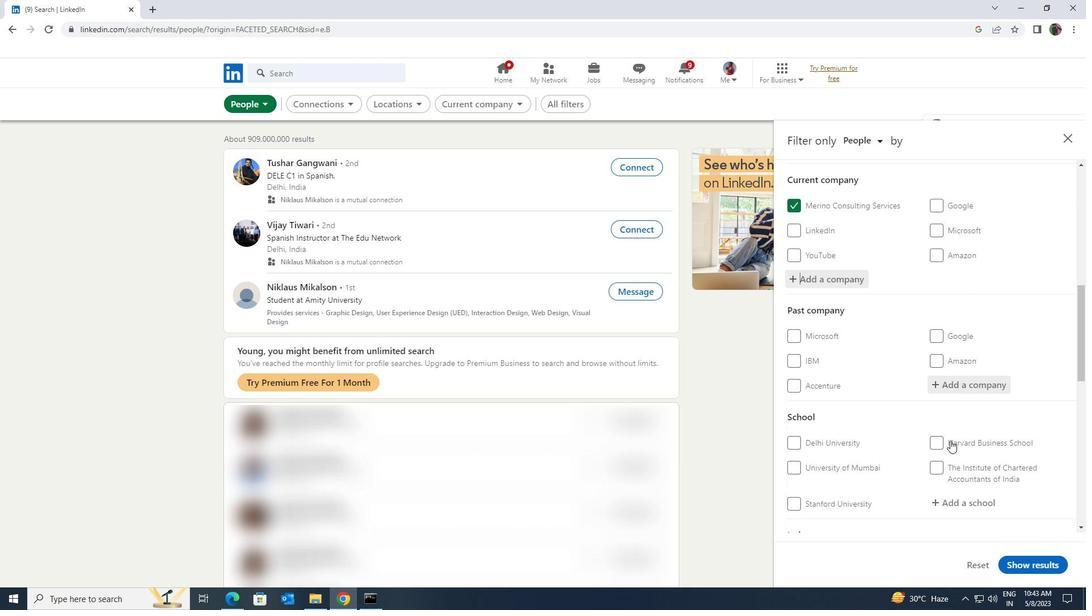 
Action: Mouse moved to (950, 441)
Screenshot: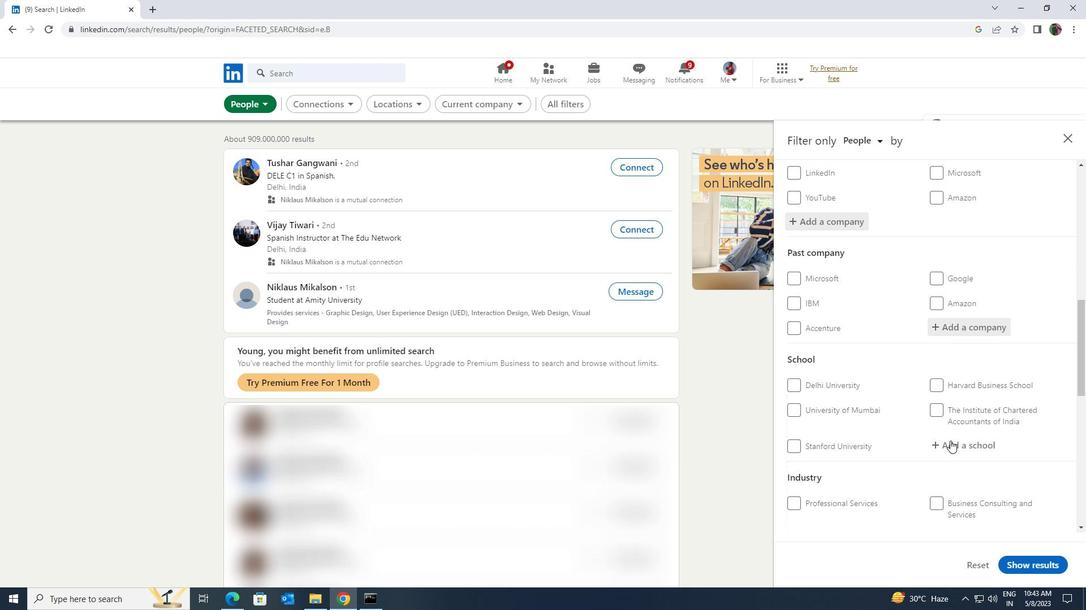 
Action: Mouse pressed left at (950, 441)
Screenshot: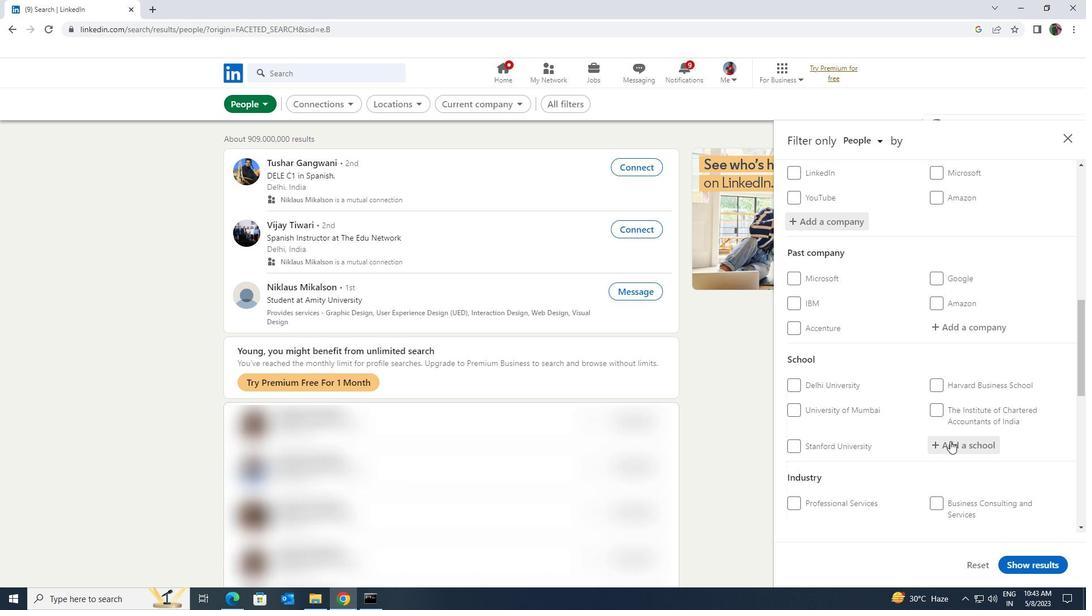 
Action: Key pressed <Key.shift><Key.shift><Key.shift><Key.shift><Key.shift>SPECIALTY
Screenshot: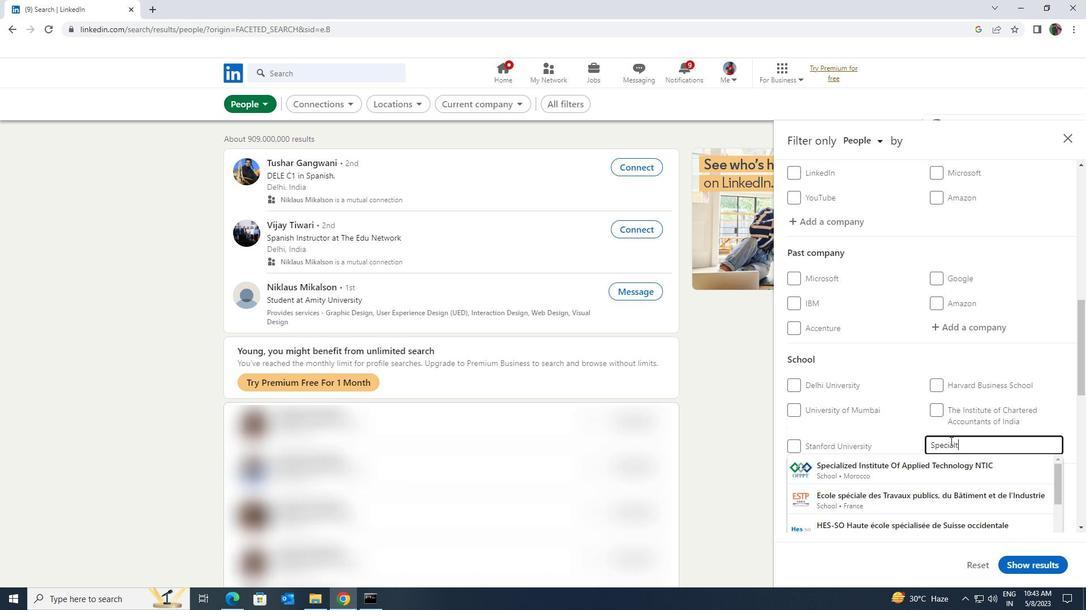 
Action: Mouse moved to (955, 463)
Screenshot: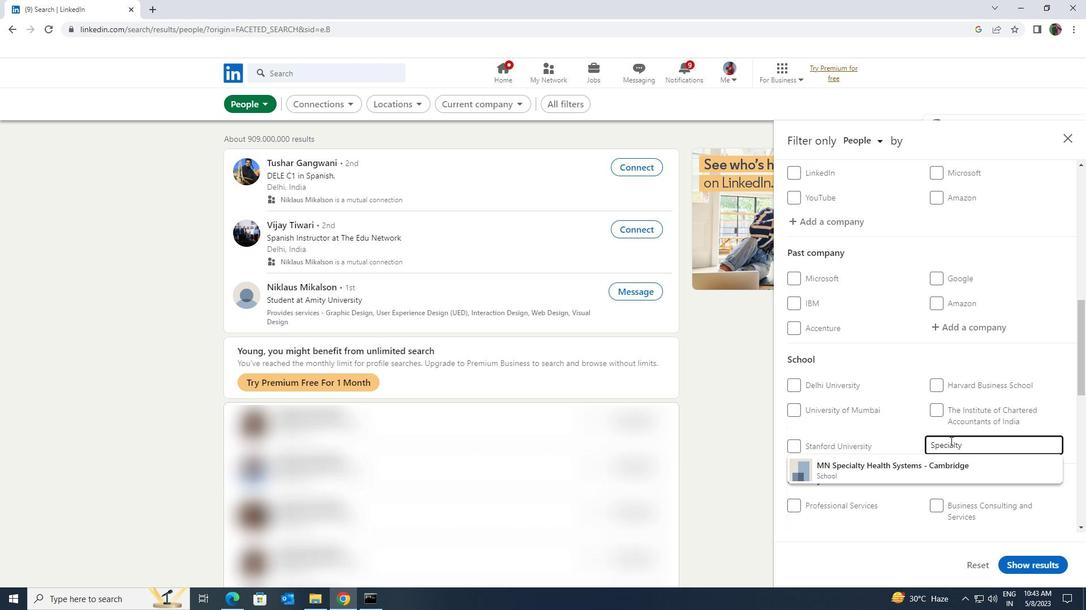 
Action: Mouse pressed left at (955, 463)
Screenshot: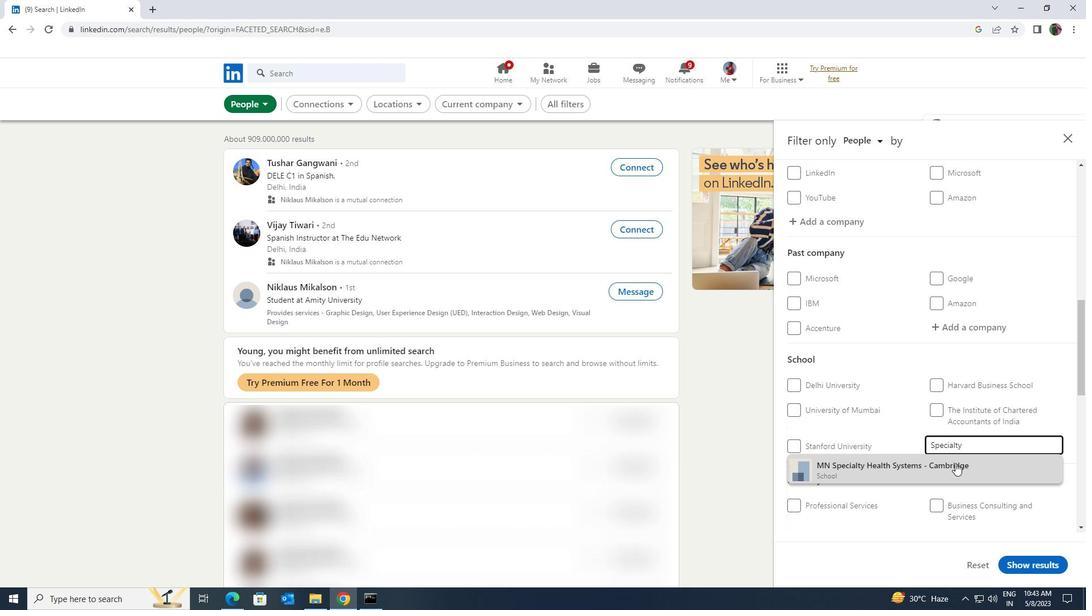 
Action: Mouse scrolled (955, 463) with delta (0, 0)
Screenshot: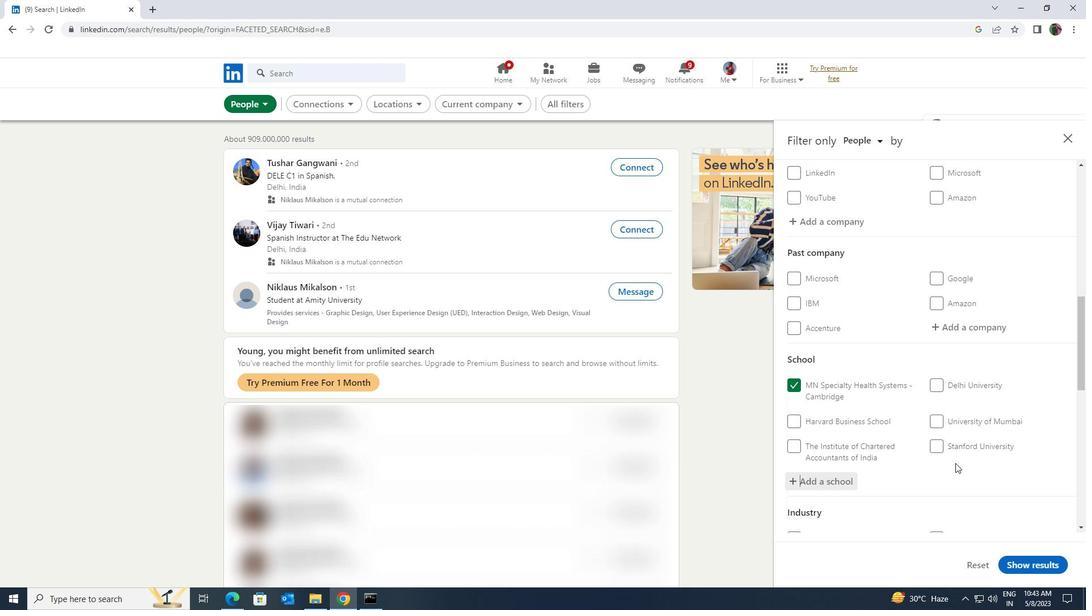 
Action: Mouse scrolled (955, 463) with delta (0, 0)
Screenshot: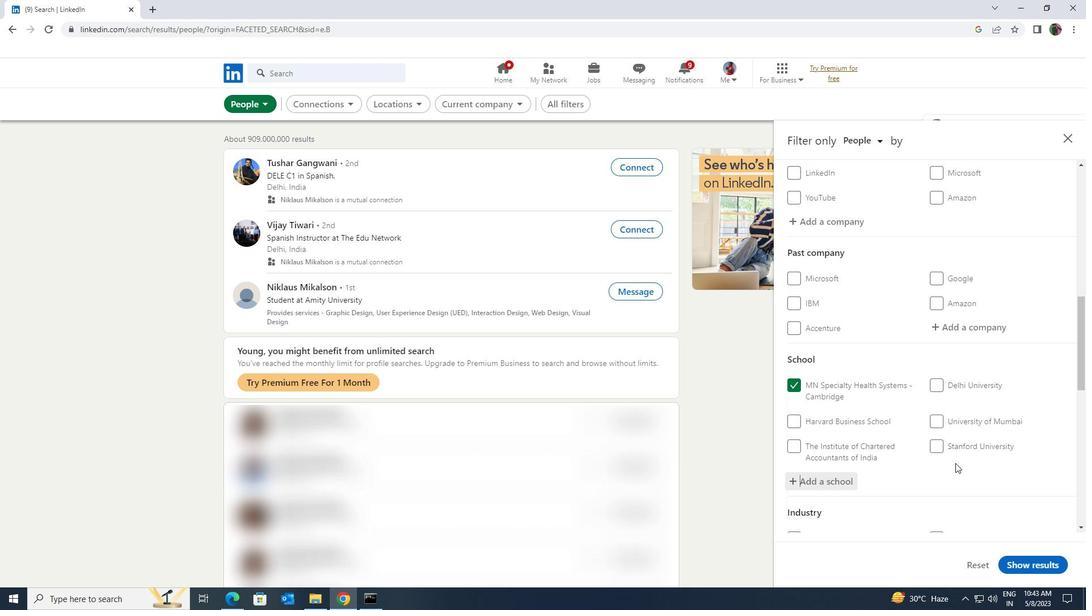 
Action: Mouse scrolled (955, 463) with delta (0, 0)
Screenshot: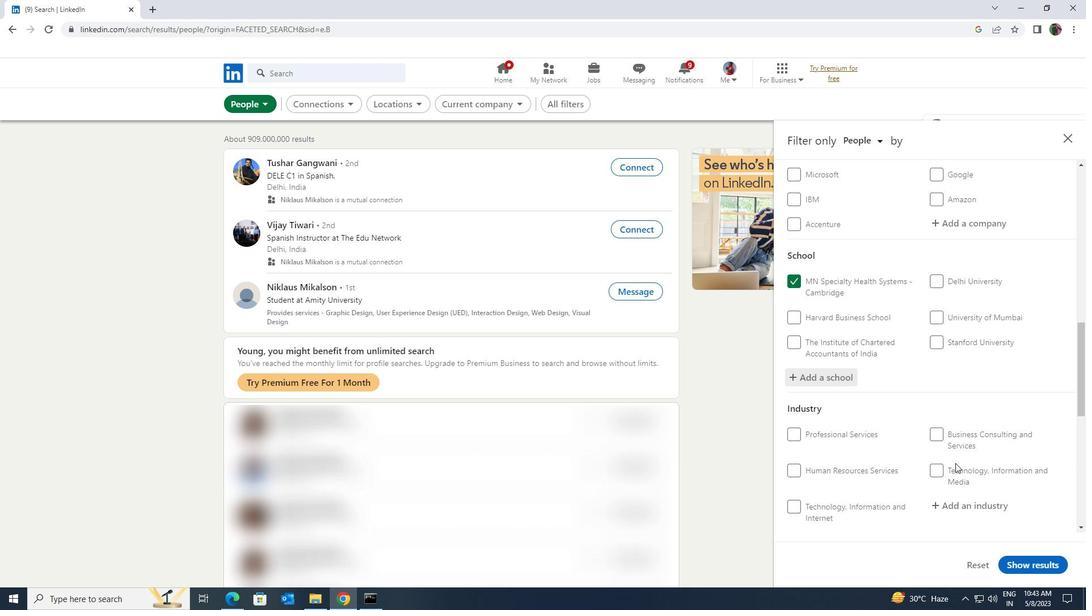 
Action: Mouse moved to (962, 439)
Screenshot: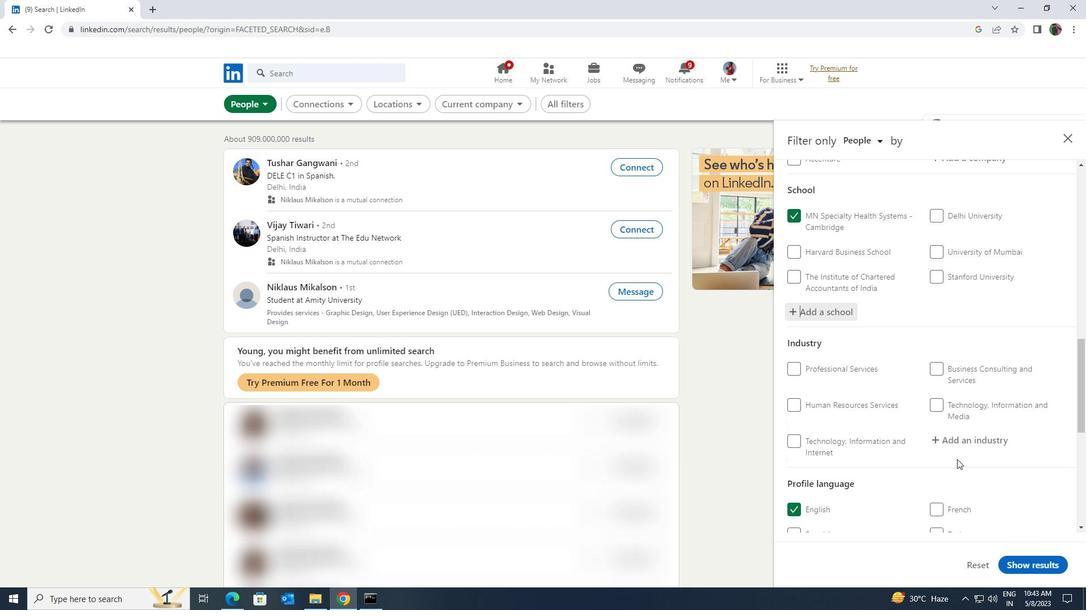 
Action: Mouse pressed left at (962, 439)
Screenshot: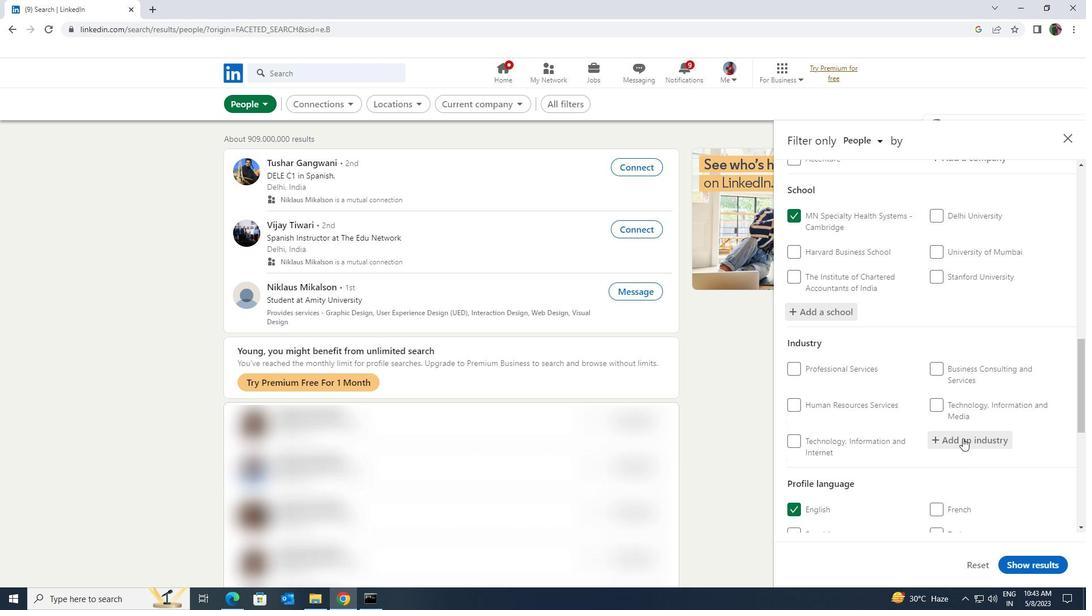 
Action: Key pressed <Key.shift>BOTARY<Key.space><Key.shift>ONLINE<Key.space><Key.shift>RESEARCH
Screenshot: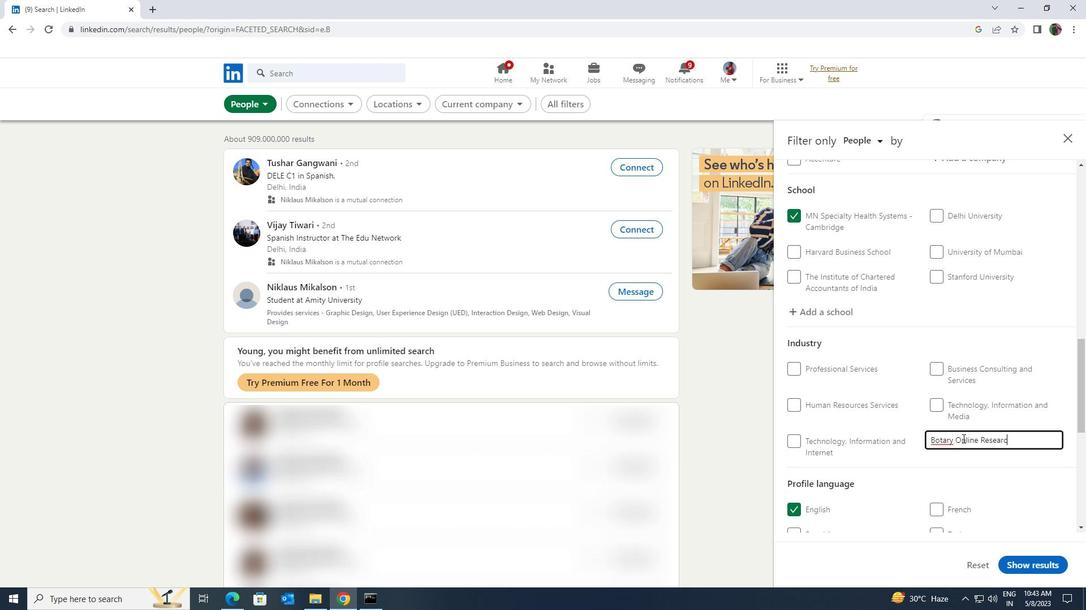 
Action: Mouse moved to (996, 487)
Screenshot: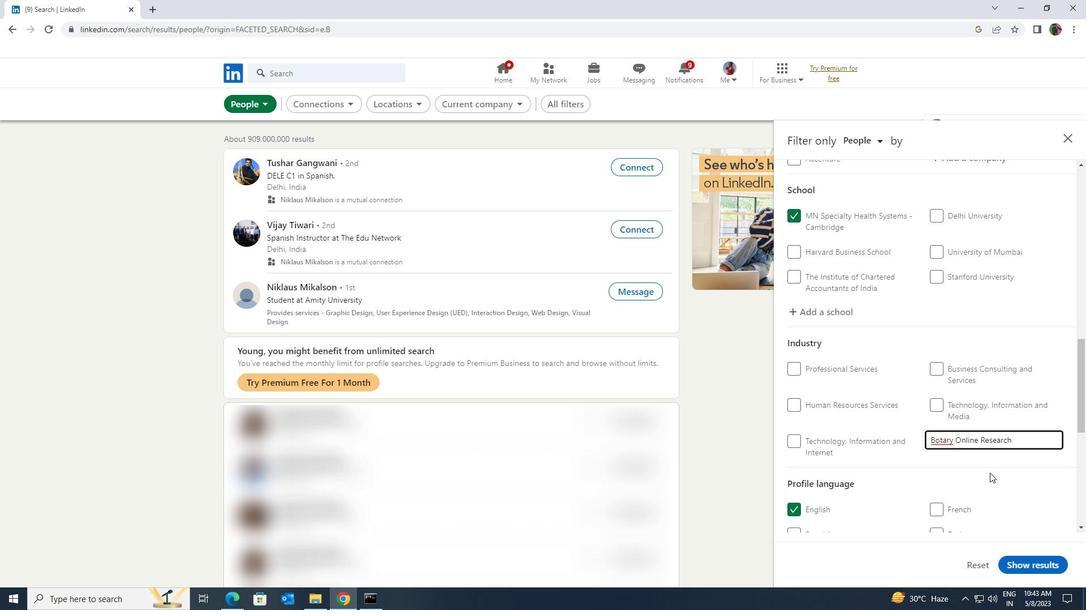 
Action: Mouse scrolled (996, 487) with delta (0, 0)
Screenshot: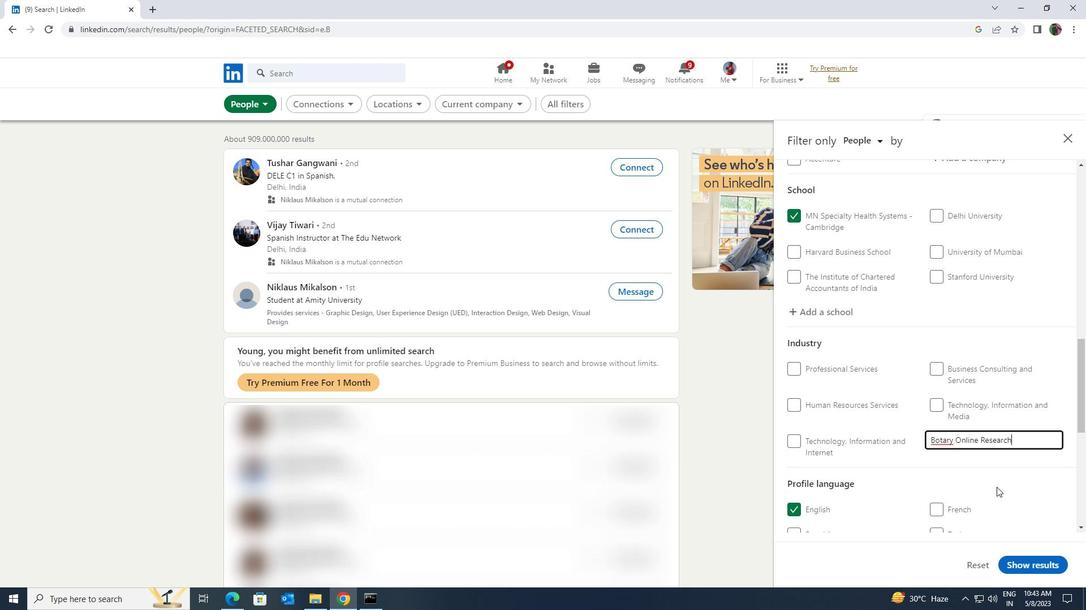 
Action: Mouse scrolled (996, 487) with delta (0, 0)
Screenshot: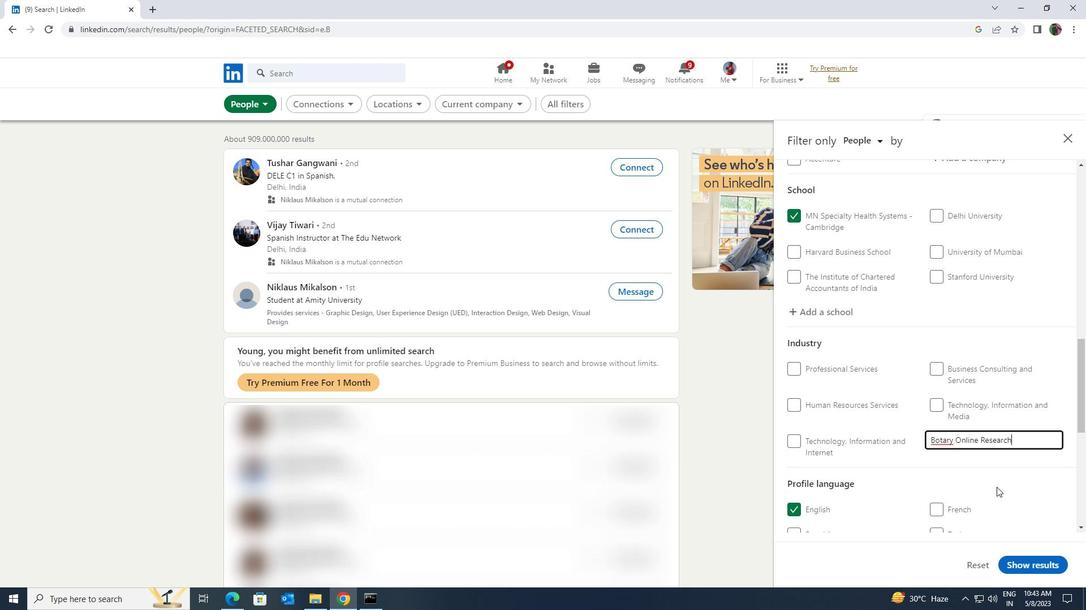 
Action: Mouse moved to (998, 480)
Screenshot: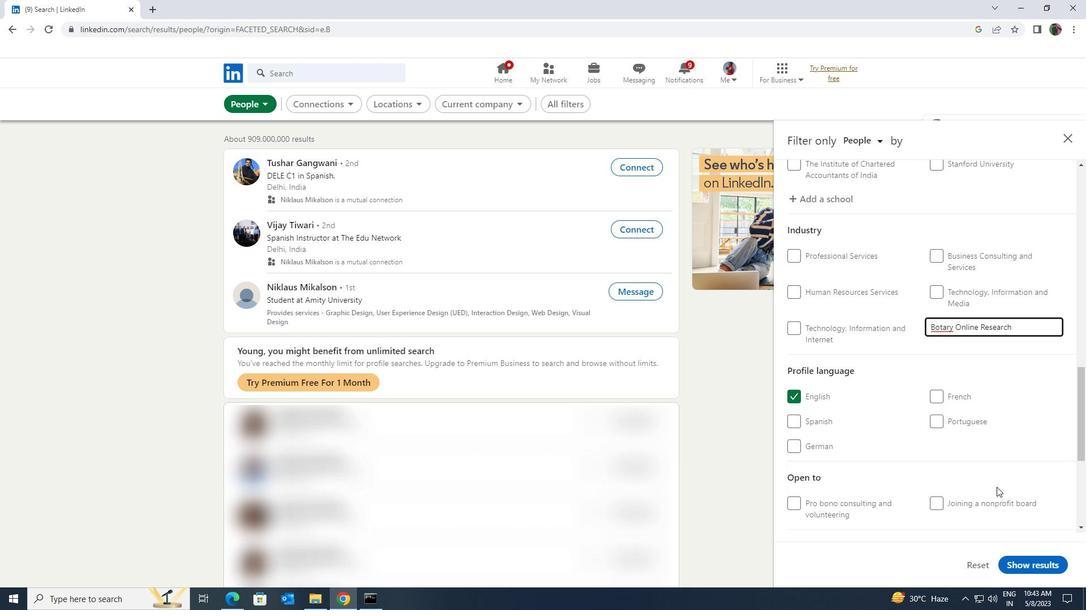 
Action: Mouse scrolled (998, 480) with delta (0, 0)
Screenshot: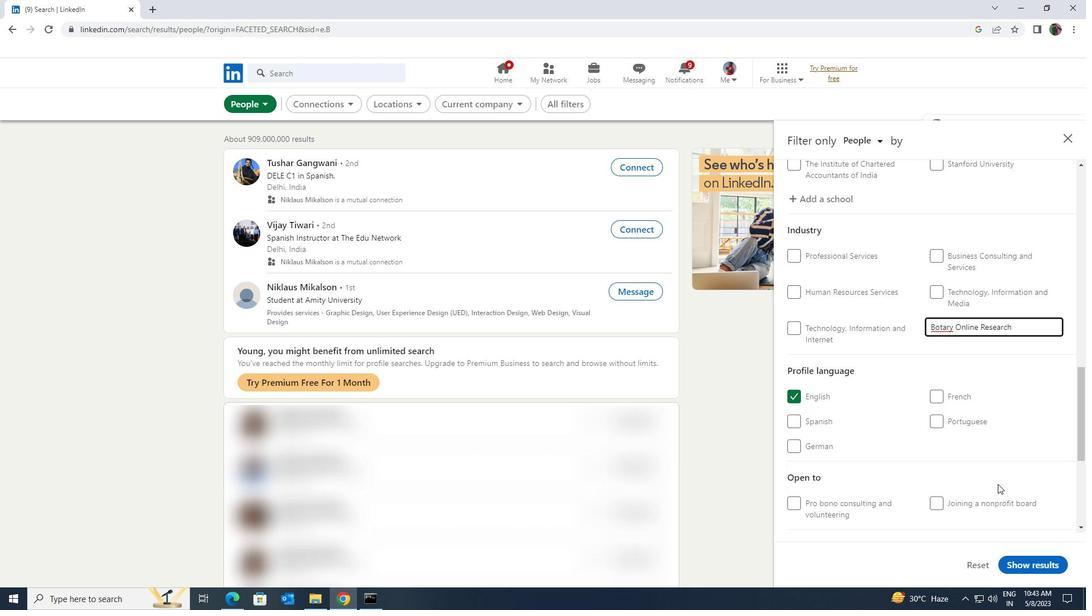 
Action: Mouse scrolled (998, 480) with delta (0, 0)
Screenshot: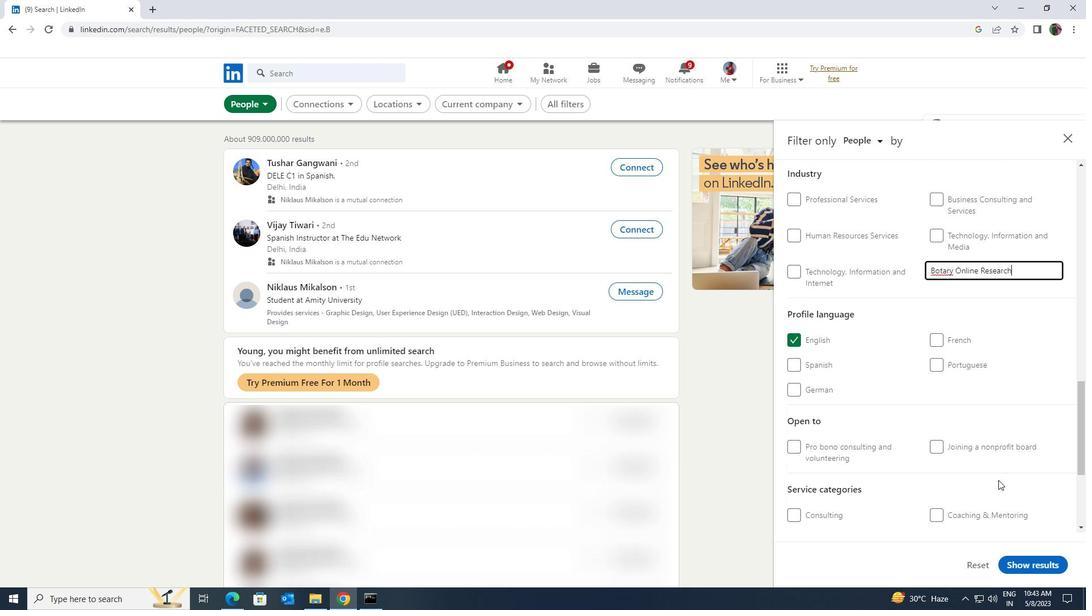 
Action: Mouse moved to (990, 501)
Screenshot: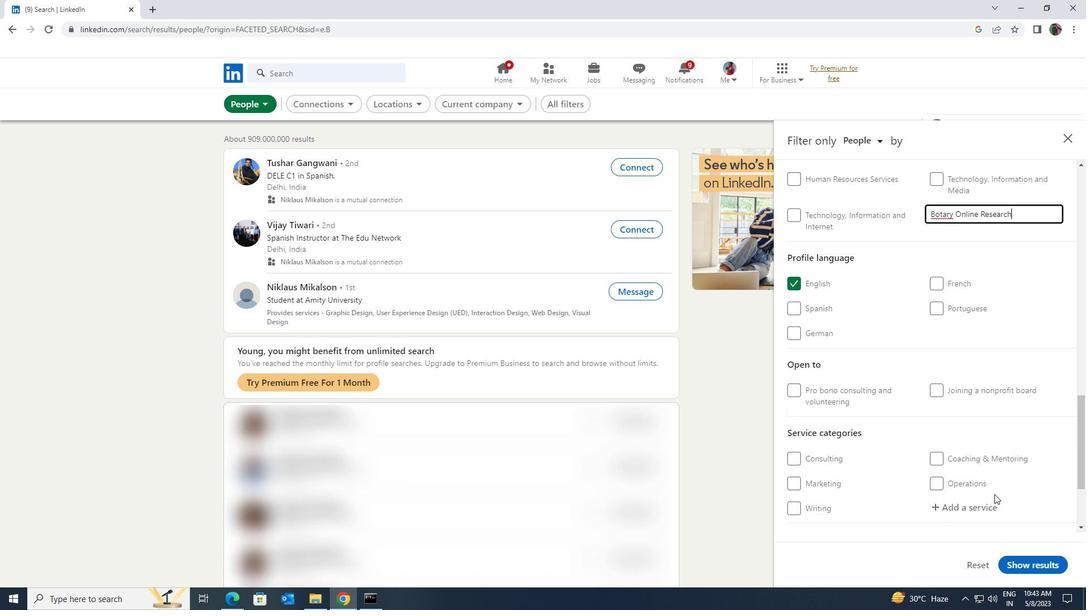 
Action: Mouse pressed left at (990, 501)
Screenshot: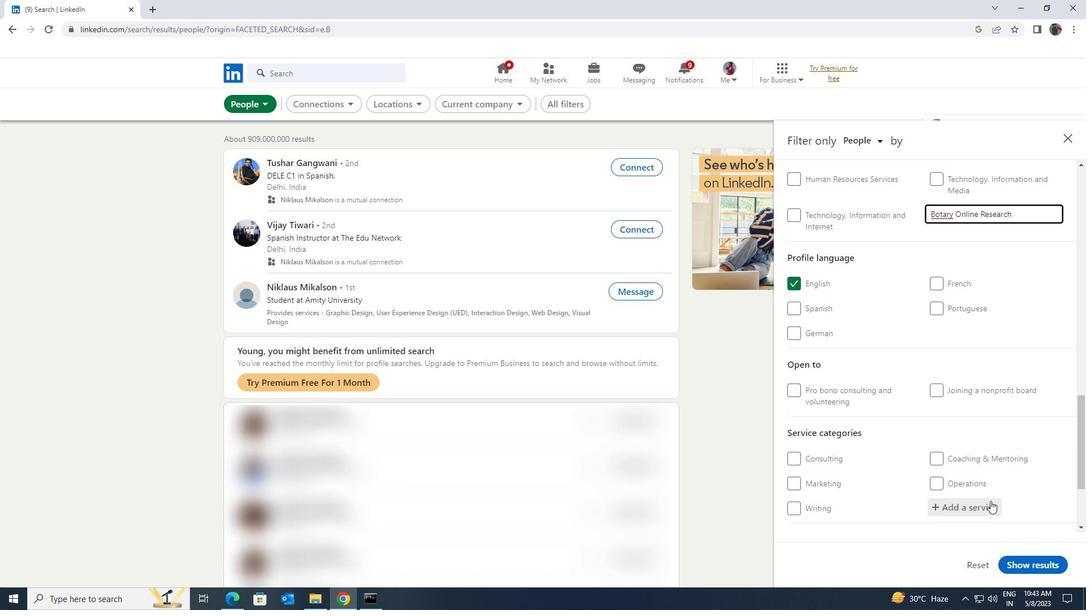 
Action: Mouse moved to (990, 502)
Screenshot: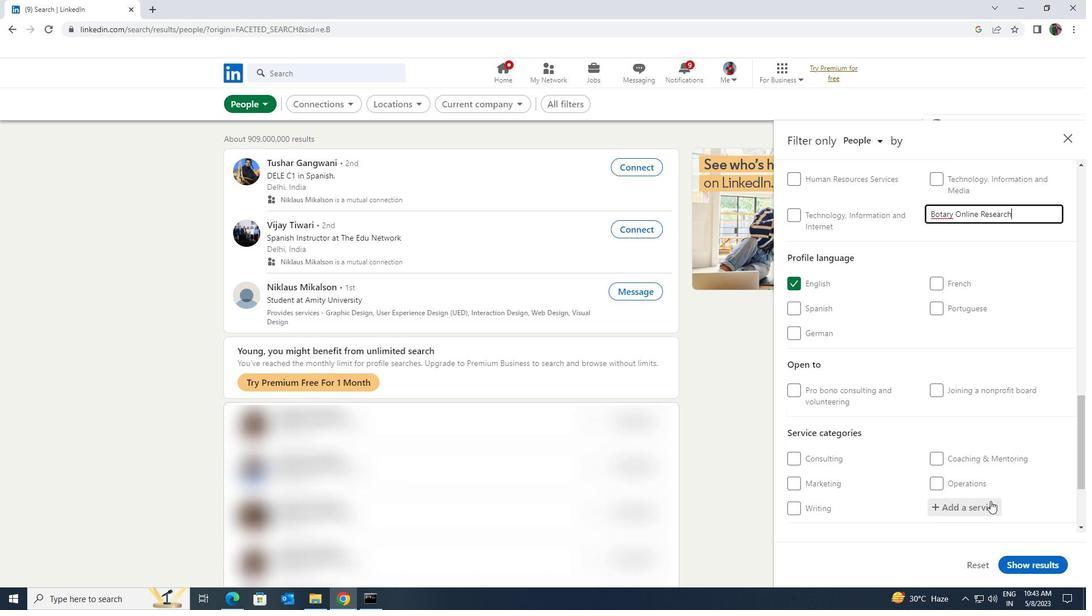 
Action: Key pressed <Key.shift>NOTARY<Key.shift>ONLINE<Key.space><Key.shift>RESEARCH
Screenshot: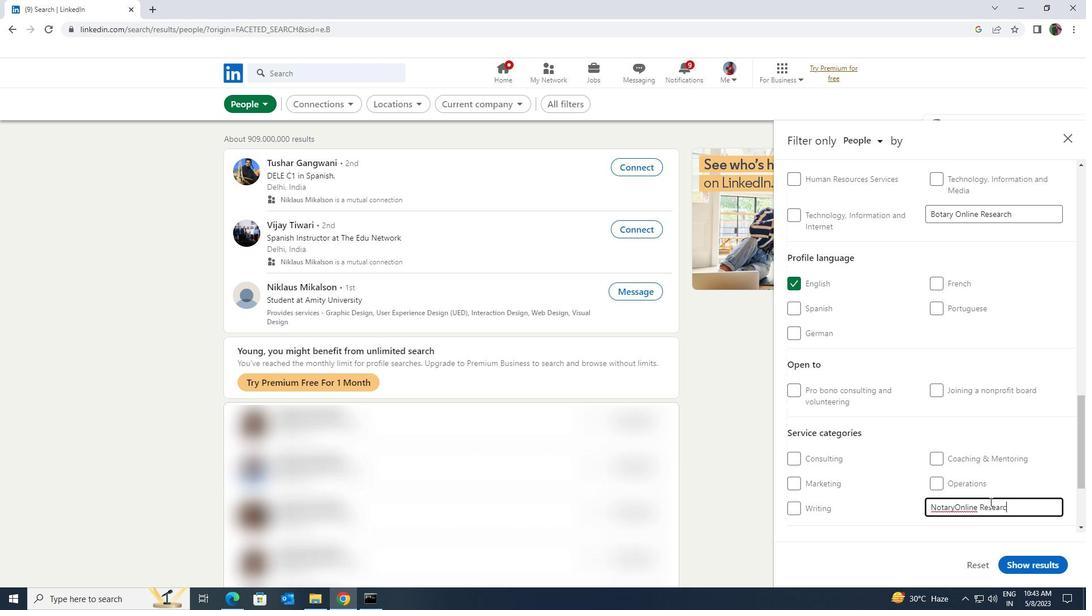
Action: Mouse moved to (978, 470)
Screenshot: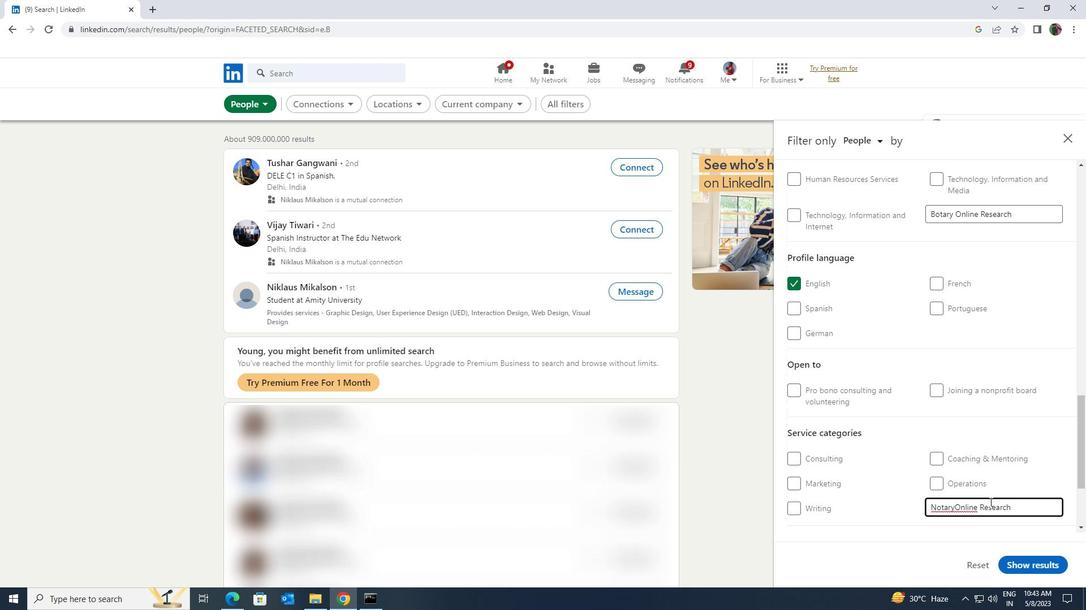 
Action: Mouse scrolled (978, 470) with delta (0, 0)
Screenshot: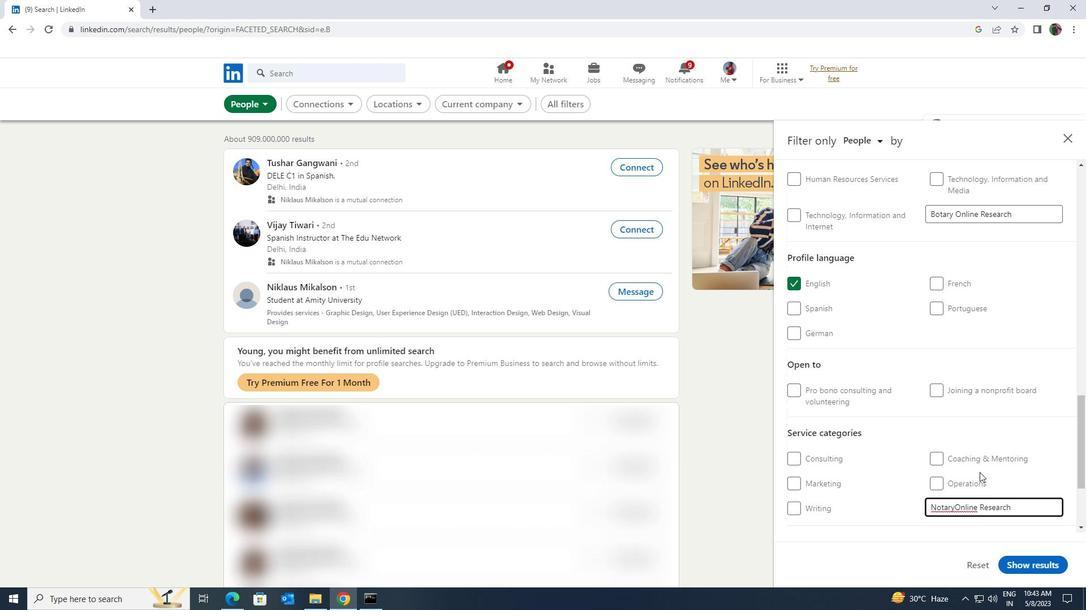 
Action: Mouse scrolled (978, 470) with delta (0, 0)
Screenshot: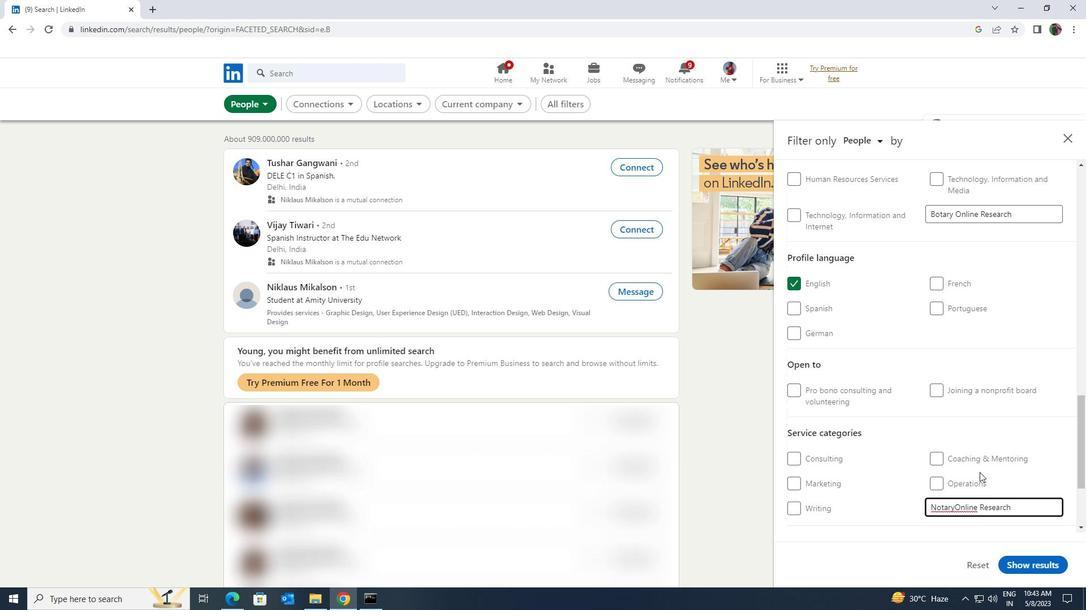 
Action: Mouse moved to (897, 505)
Screenshot: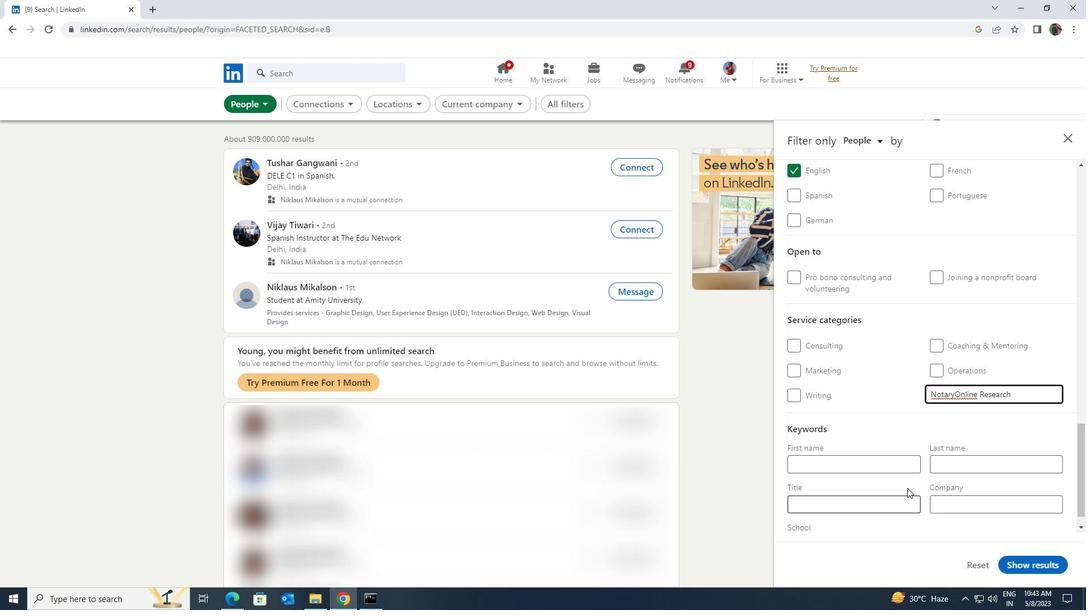 
Action: Mouse pressed left at (897, 505)
Screenshot: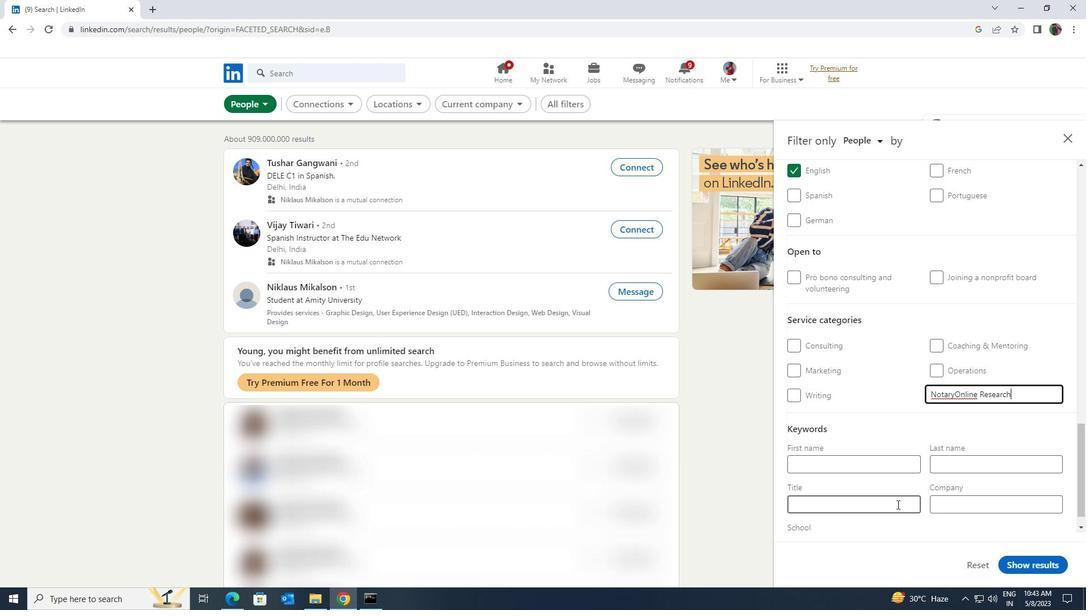 
Action: Key pressed <Key.shift><Key.shift><Key.shift><Key.shift><Key.shift><Key.shift>GRAPHIC<Key.space><Key.shift>DESIGNER
Screenshot: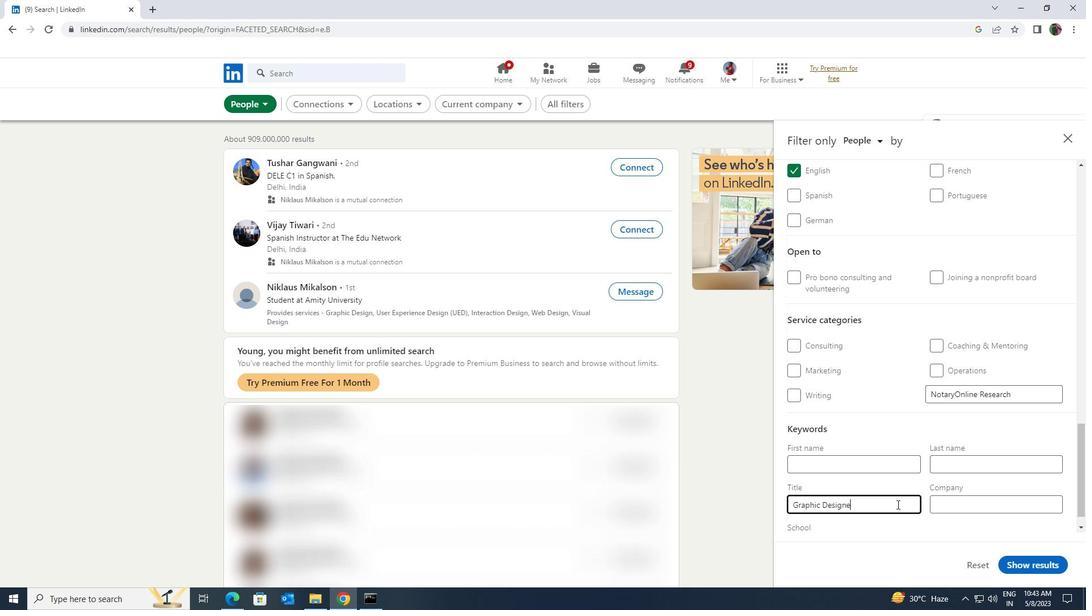 
Action: Mouse moved to (1016, 556)
Screenshot: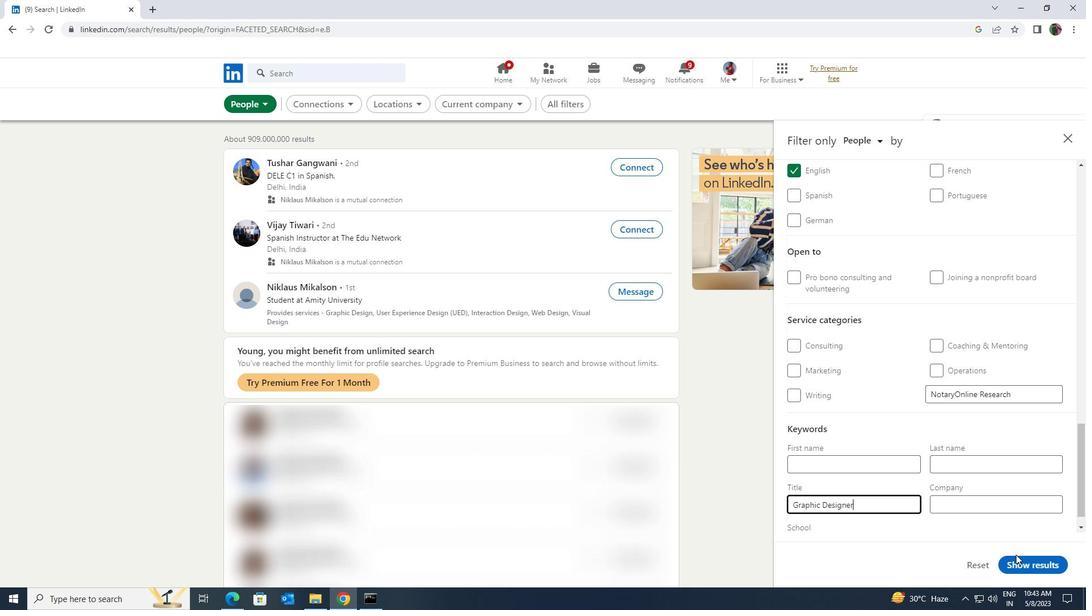 
Action: Mouse pressed left at (1016, 556)
Screenshot: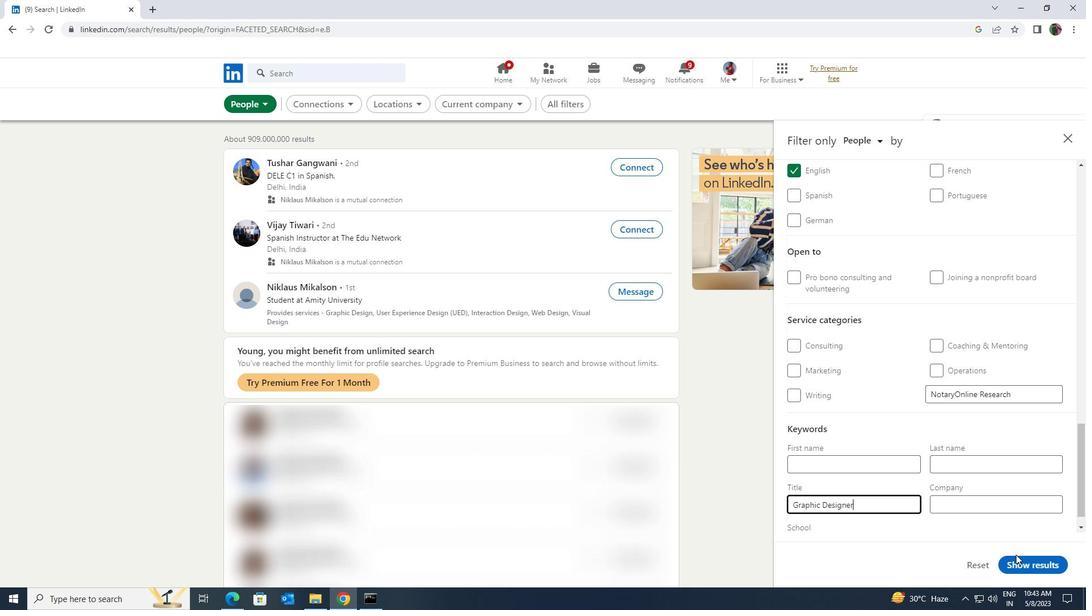 
